 Task: Find connections with filter location Coesfeld with filter topic #technologywith filter profile language Potuguese with filter current company Growatt New Energy with filter school The Maharaja Sayajirao University of Baroda with filter industry Wholesale Metals and Minerals with filter service category Research with filter keywords title Mechanical Engineer
Action: Mouse moved to (490, 58)
Screenshot: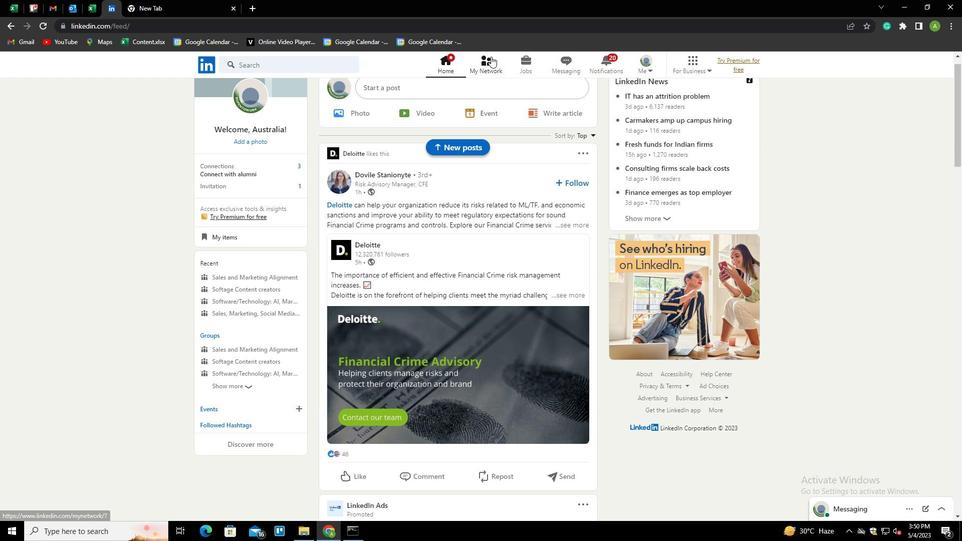 
Action: Mouse pressed left at (490, 58)
Screenshot: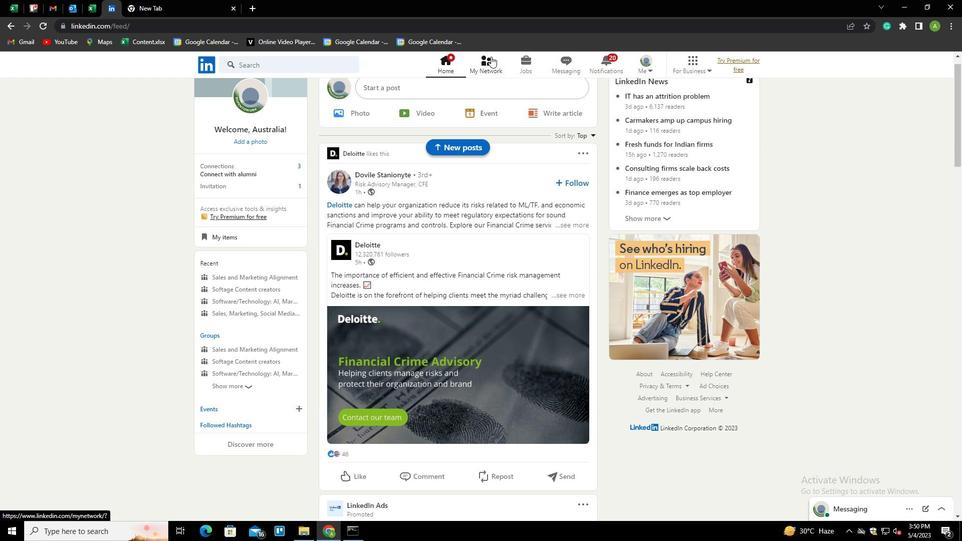 
Action: Mouse moved to (276, 122)
Screenshot: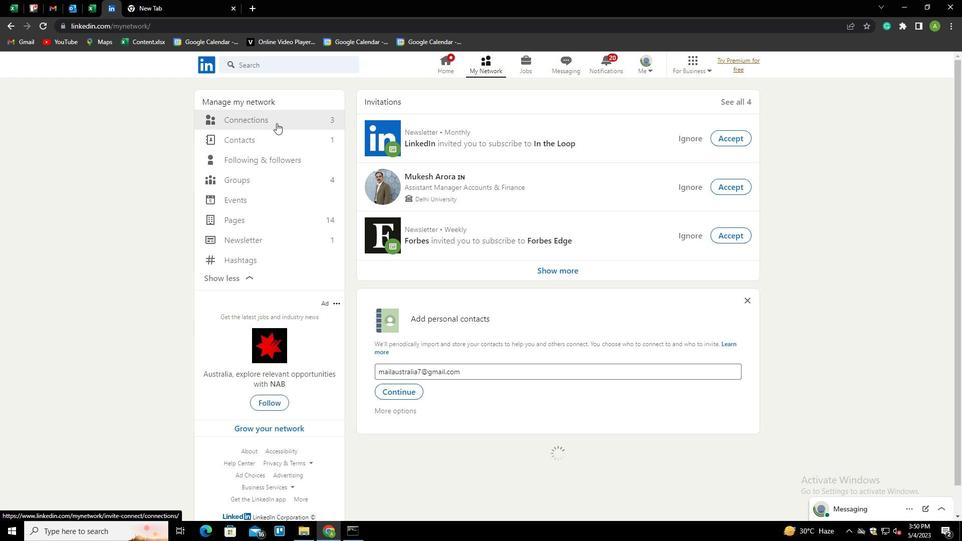 
Action: Mouse pressed left at (276, 122)
Screenshot: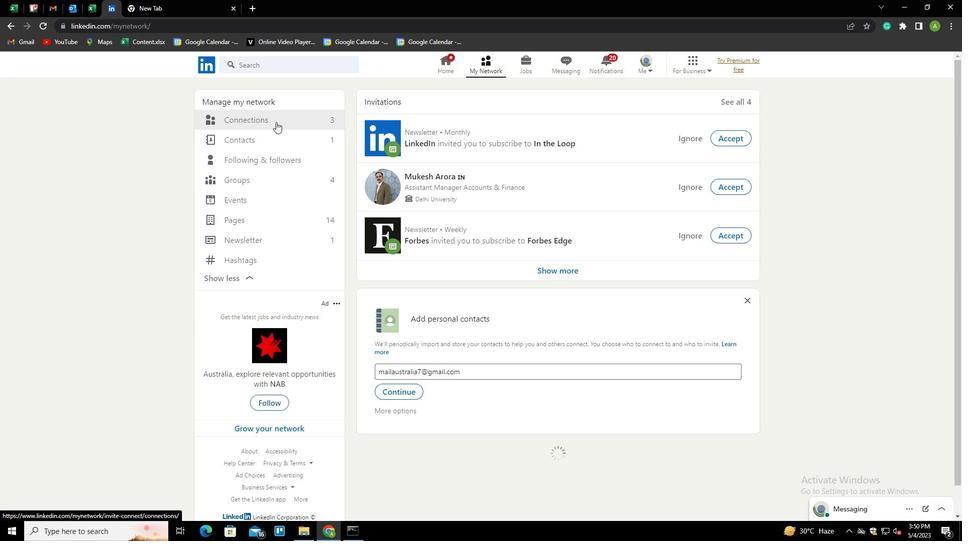 
Action: Mouse moved to (541, 122)
Screenshot: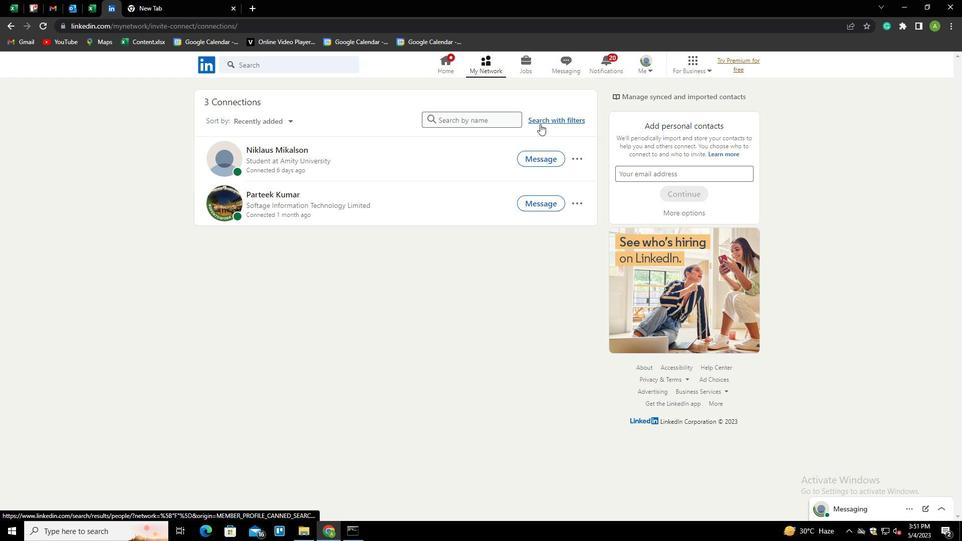 
Action: Mouse pressed left at (541, 122)
Screenshot: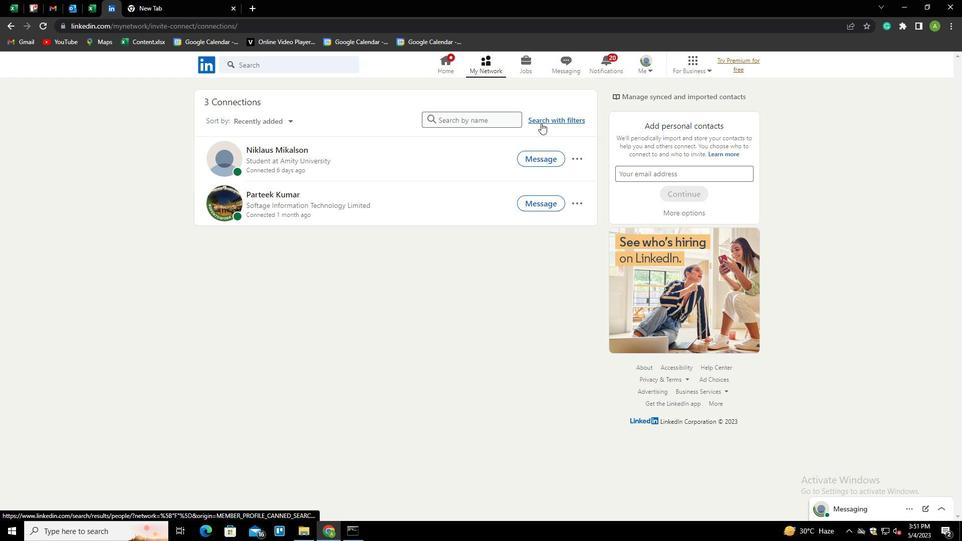 
Action: Mouse moved to (507, 93)
Screenshot: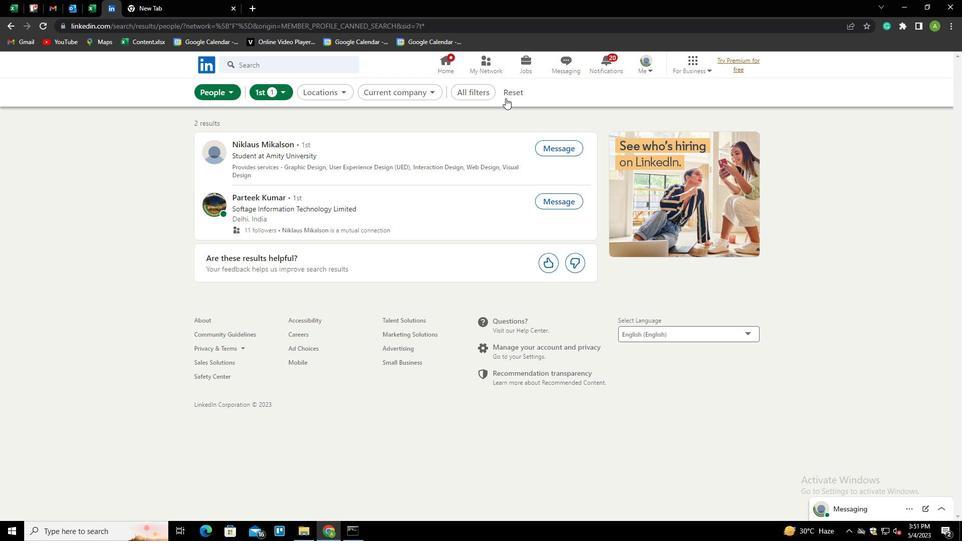 
Action: Mouse pressed left at (507, 93)
Screenshot: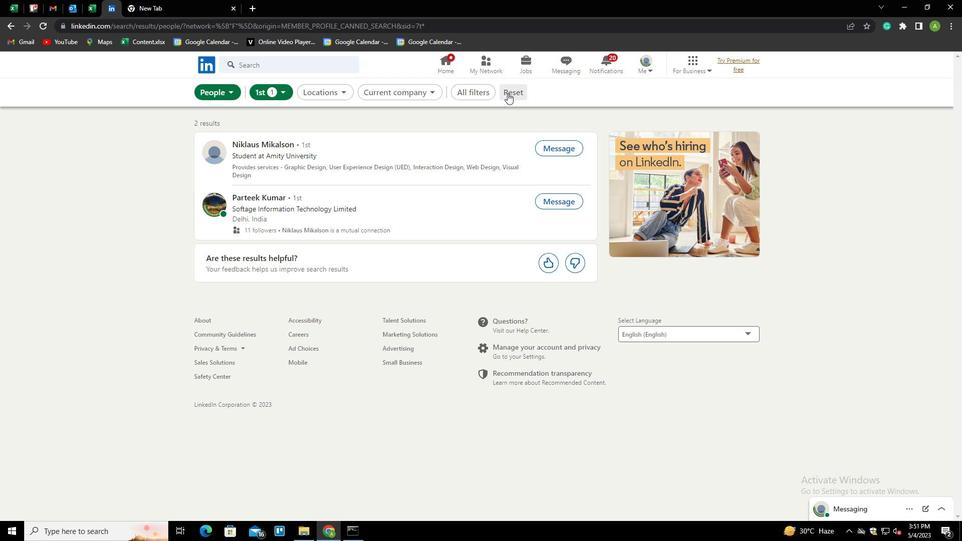 
Action: Mouse moved to (490, 92)
Screenshot: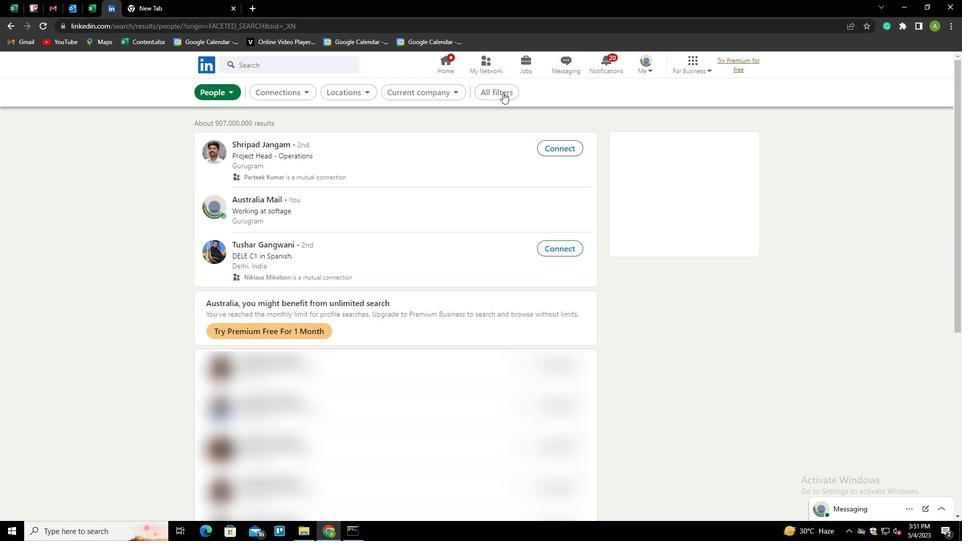 
Action: Mouse pressed left at (490, 92)
Screenshot: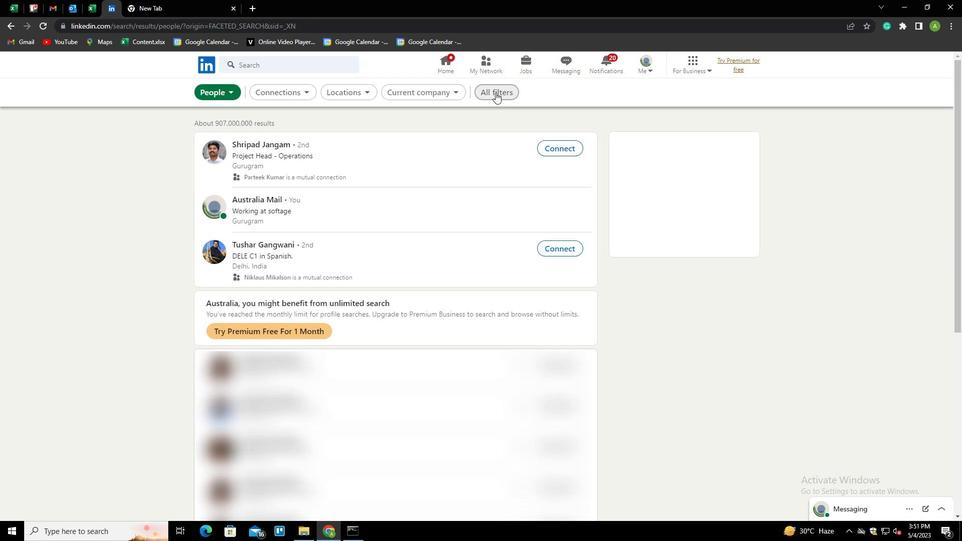 
Action: Mouse moved to (752, 255)
Screenshot: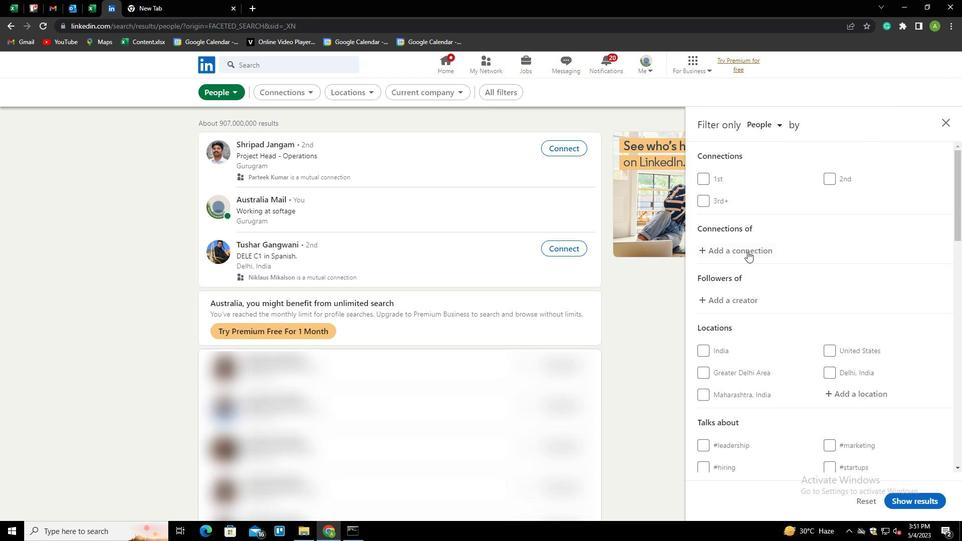 
Action: Mouse scrolled (752, 254) with delta (0, 0)
Screenshot: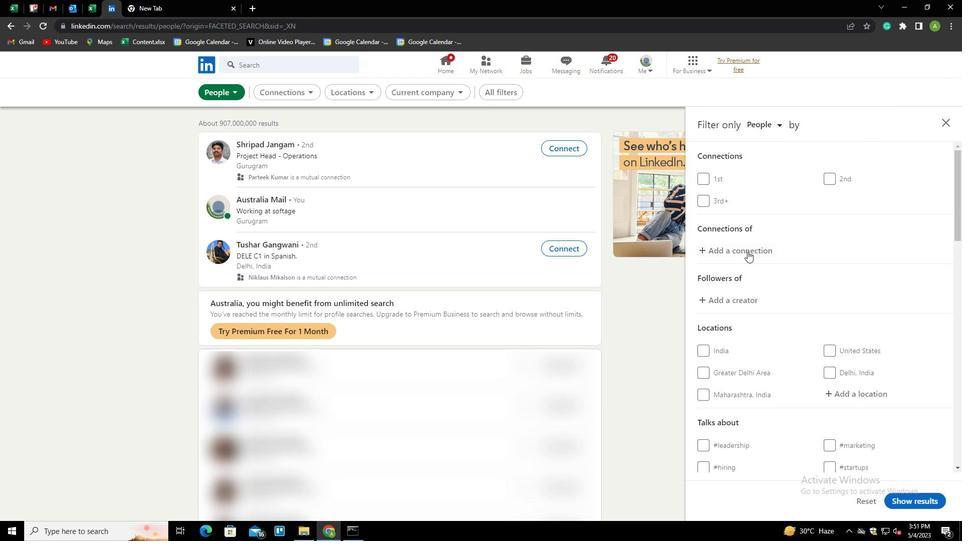 
Action: Mouse moved to (847, 346)
Screenshot: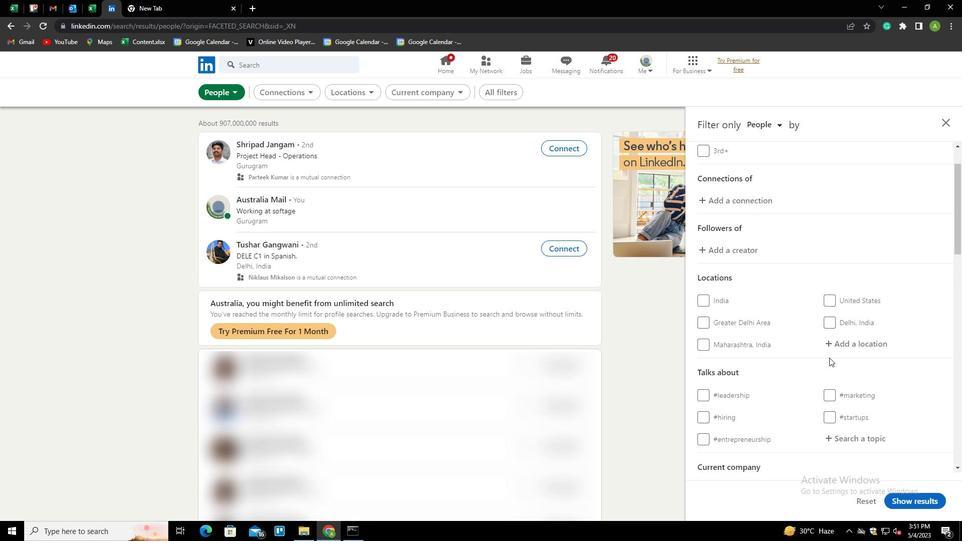 
Action: Mouse pressed left at (847, 346)
Screenshot: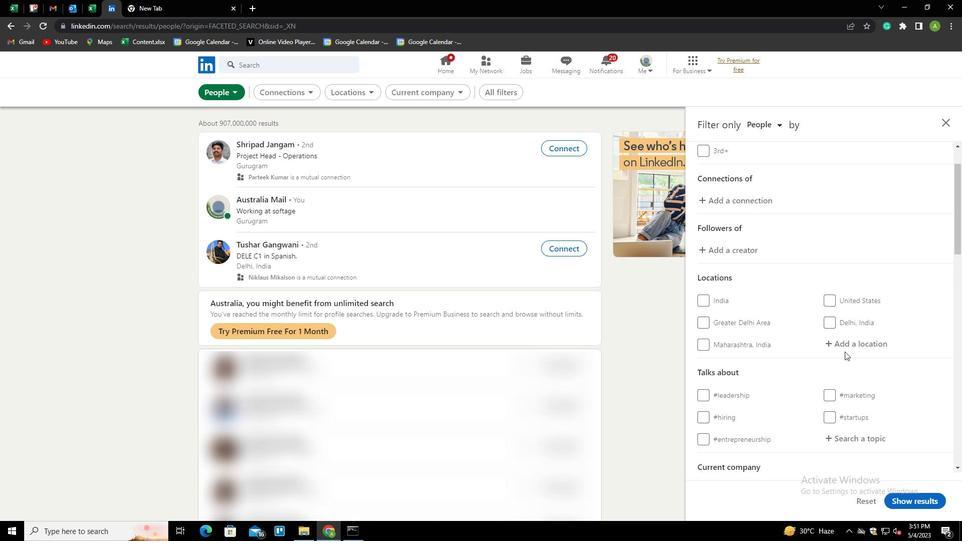 
Action: Key pressed <Key.shift>C
Screenshot: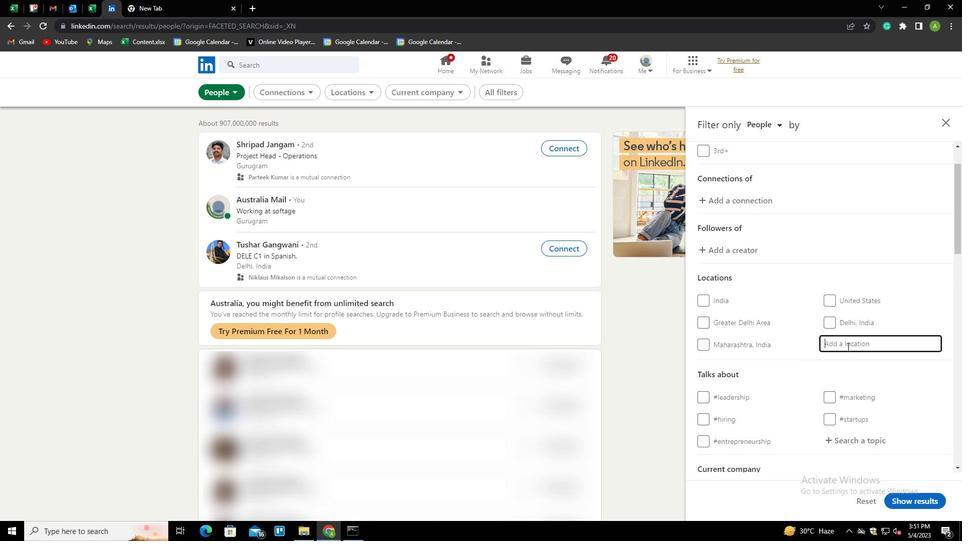 
Action: Mouse moved to (788, 348)
Screenshot: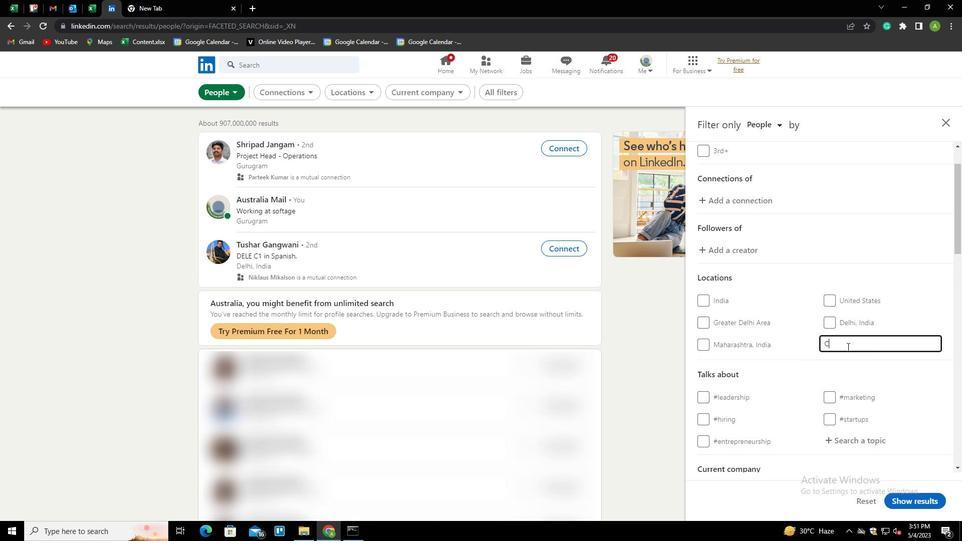 
Action: Key pressed OESFELD<Key.down><Key.enter>
Screenshot: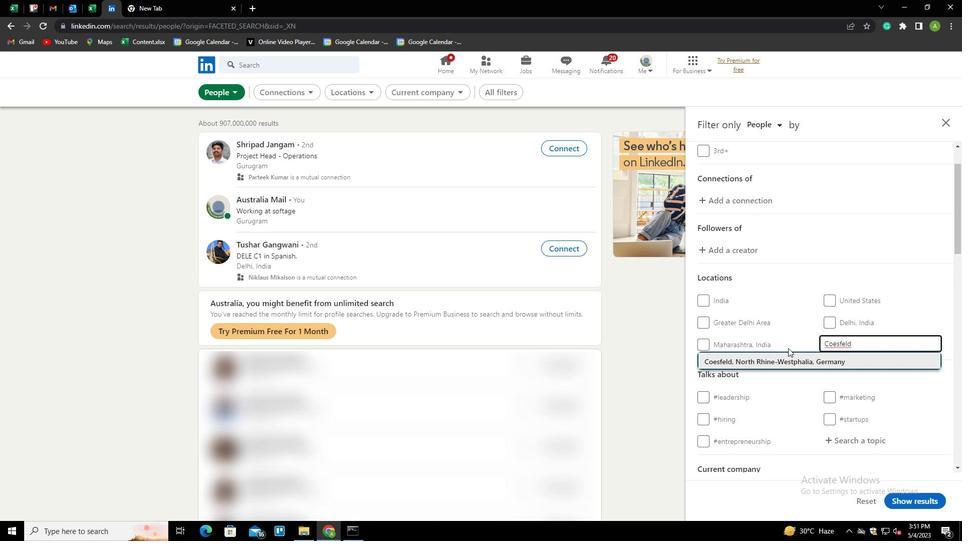 
Action: Mouse moved to (774, 344)
Screenshot: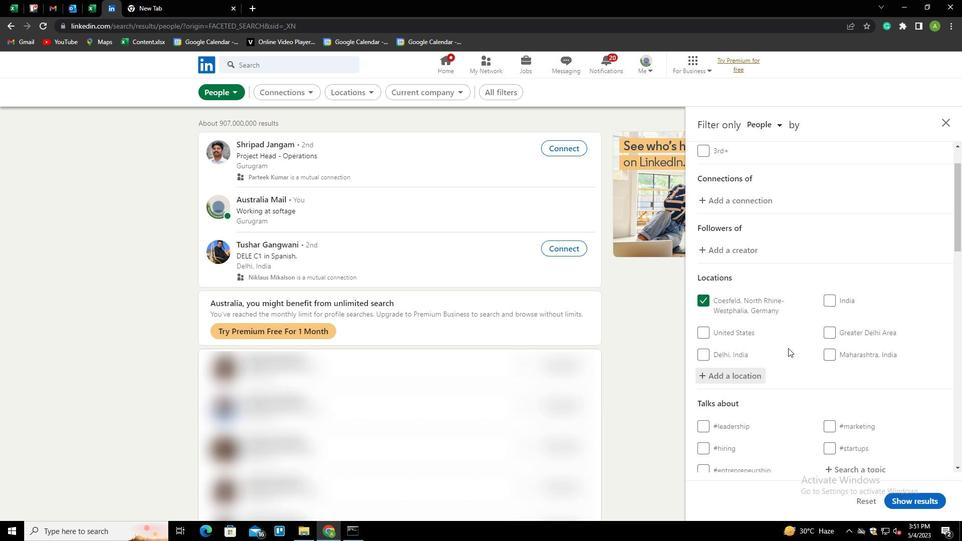 
Action: Mouse scrolled (774, 343) with delta (0, 0)
Screenshot: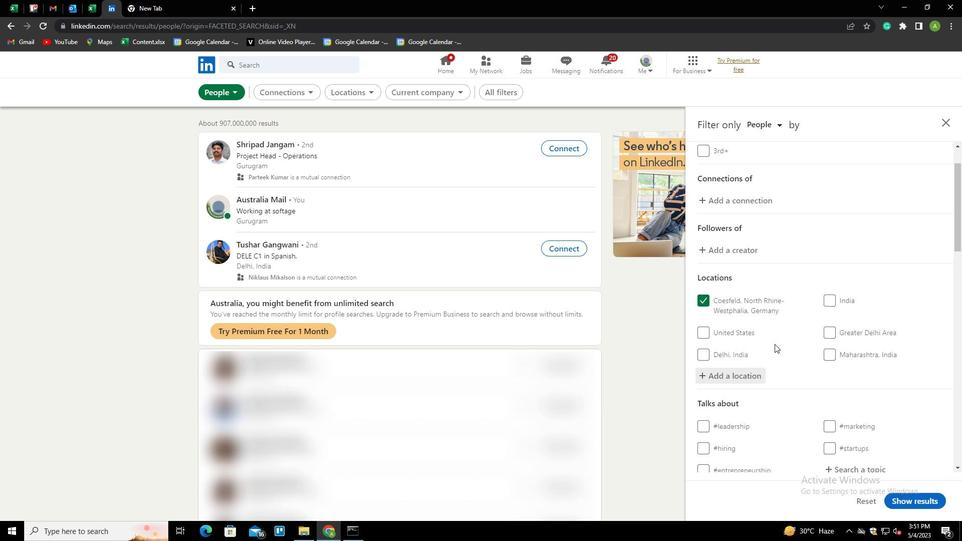 
Action: Mouse scrolled (774, 343) with delta (0, 0)
Screenshot: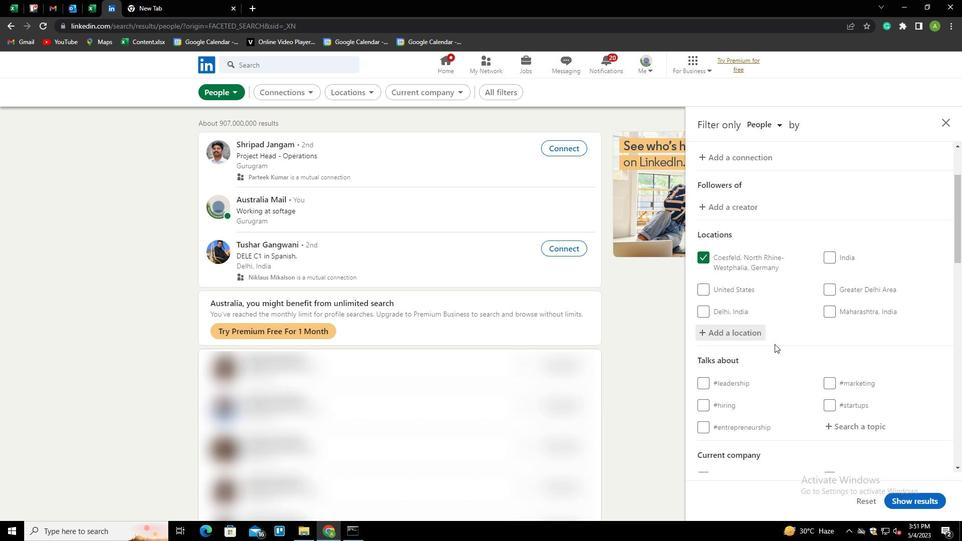 
Action: Mouse scrolled (774, 343) with delta (0, 0)
Screenshot: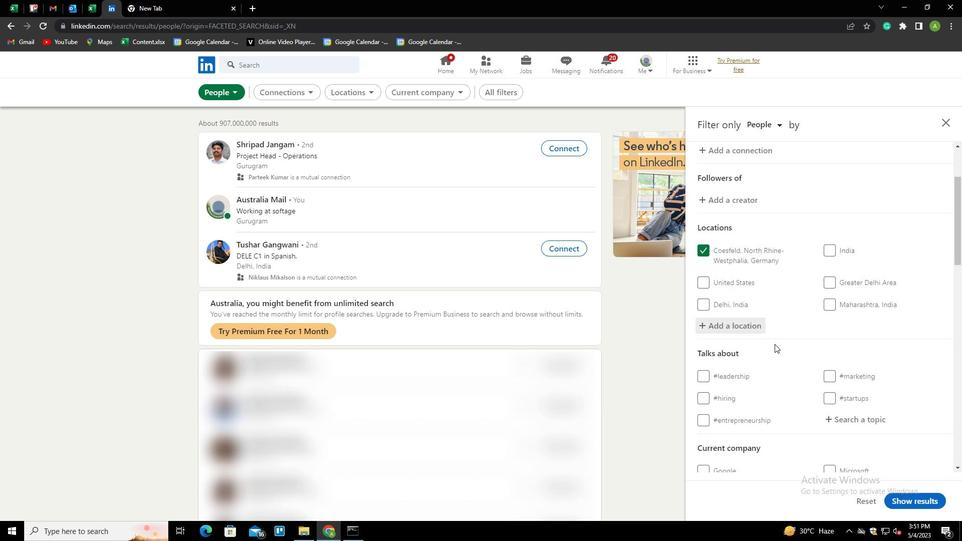 
Action: Mouse moved to (836, 313)
Screenshot: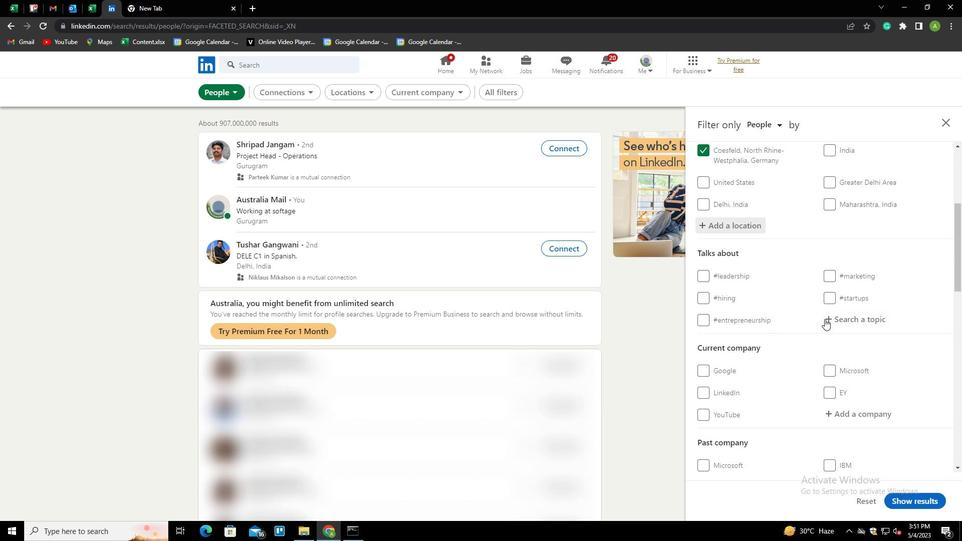 
Action: Mouse pressed left at (836, 313)
Screenshot: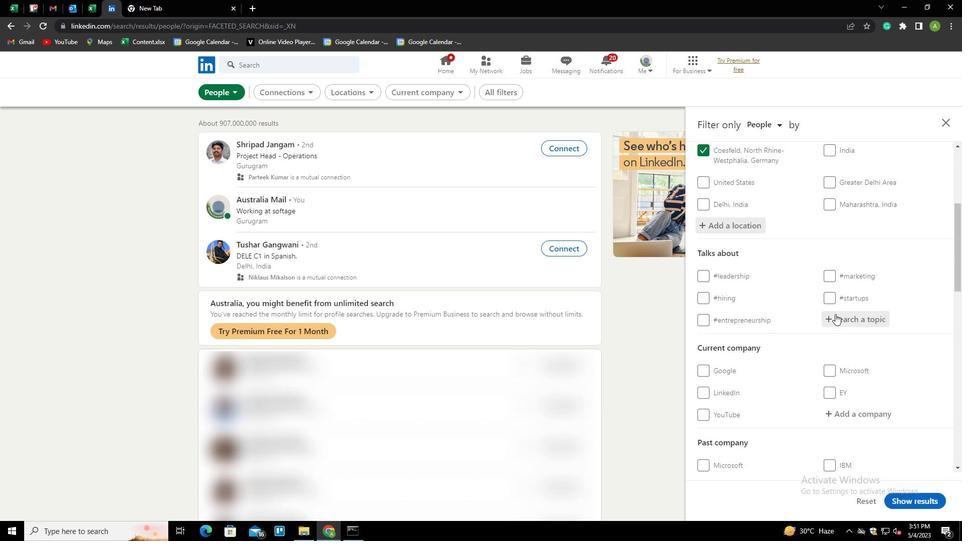 
Action: Key pressed T
Screenshot: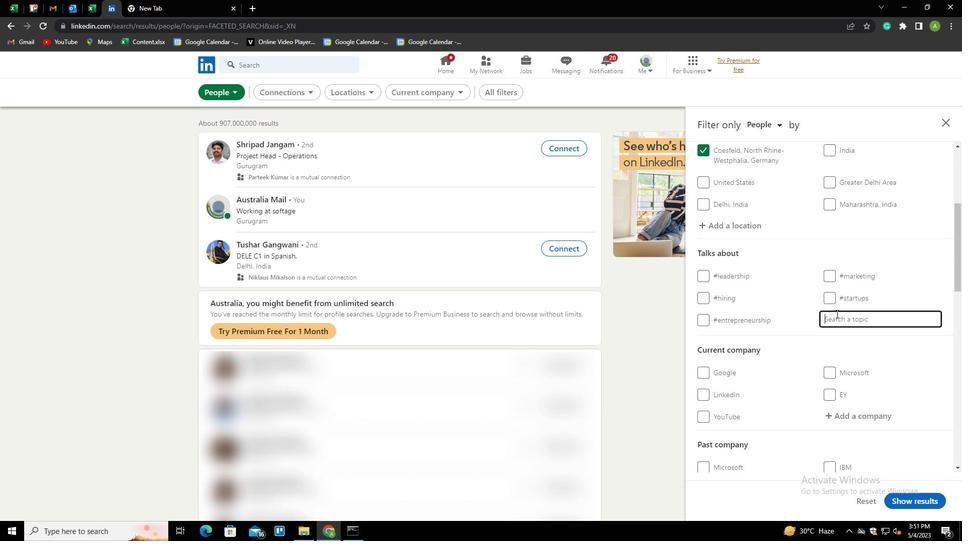 
Action: Mouse moved to (829, 317)
Screenshot: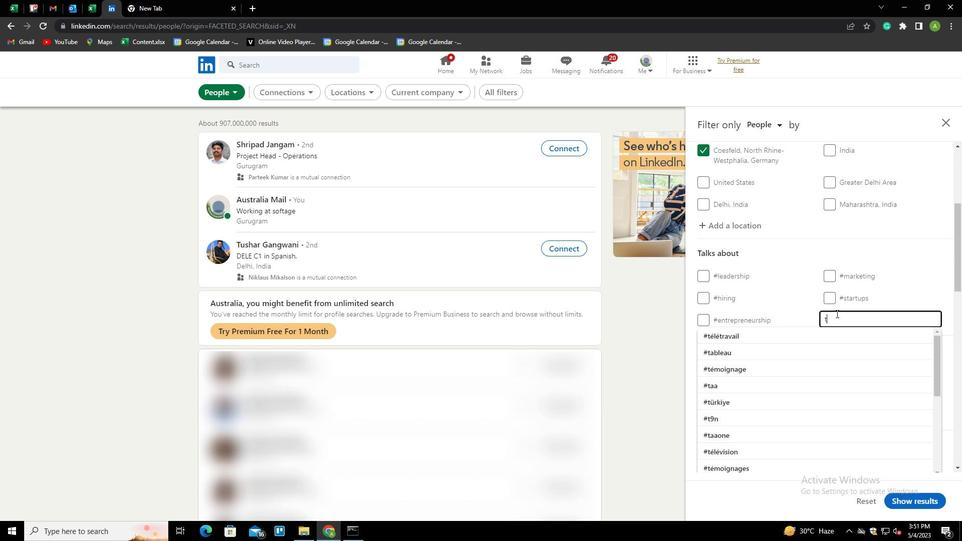 
Action: Key pressed ECHNOLOGY<Key.down><Key.enter>
Screenshot: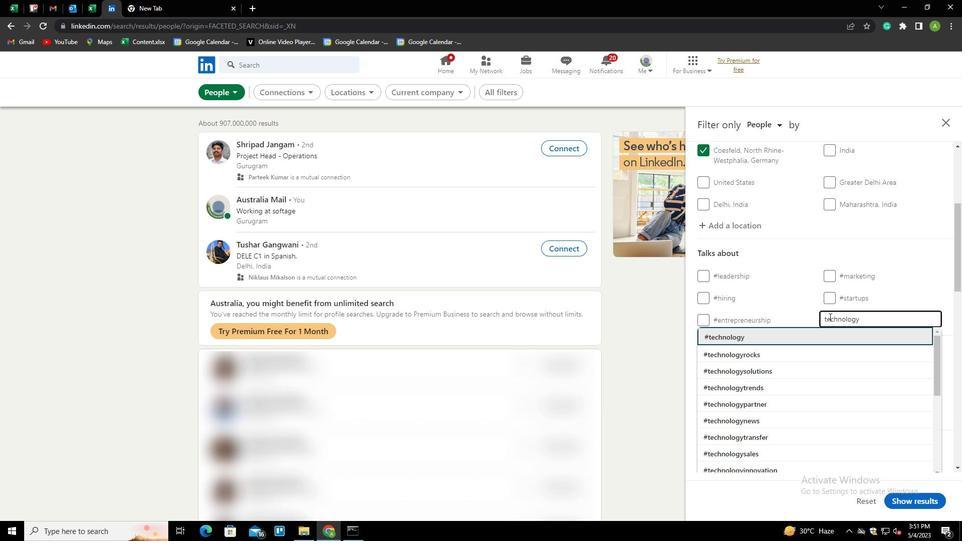 
Action: Mouse moved to (827, 318)
Screenshot: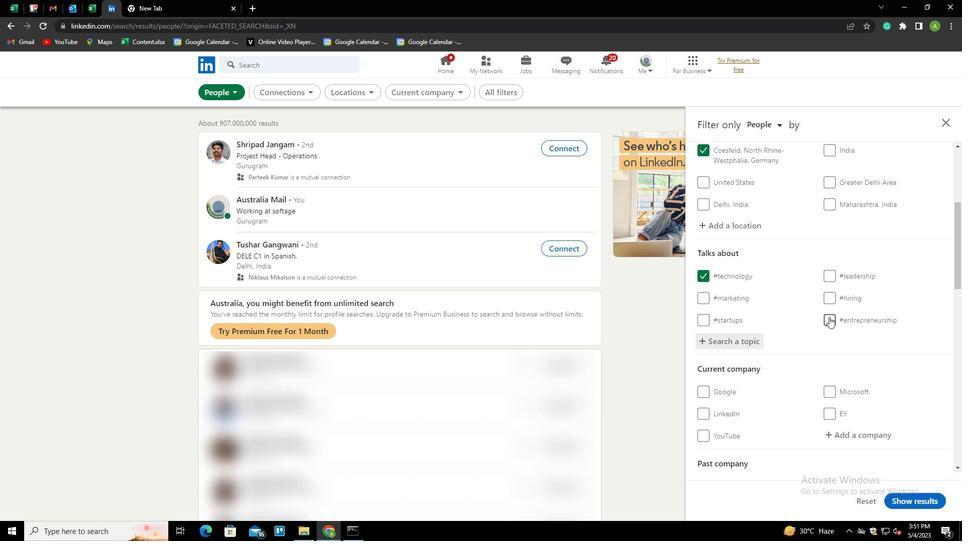 
Action: Mouse scrolled (827, 318) with delta (0, 0)
Screenshot: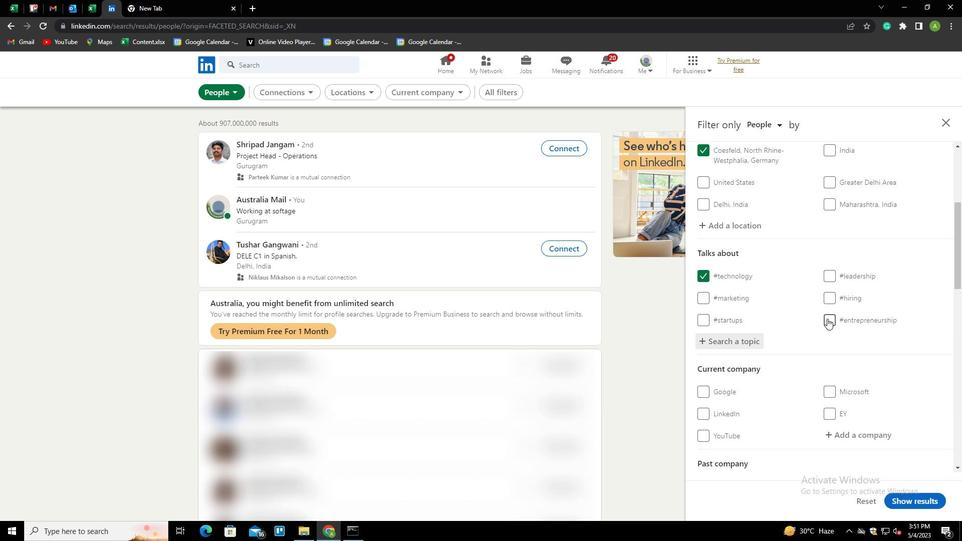 
Action: Mouse scrolled (827, 318) with delta (0, 0)
Screenshot: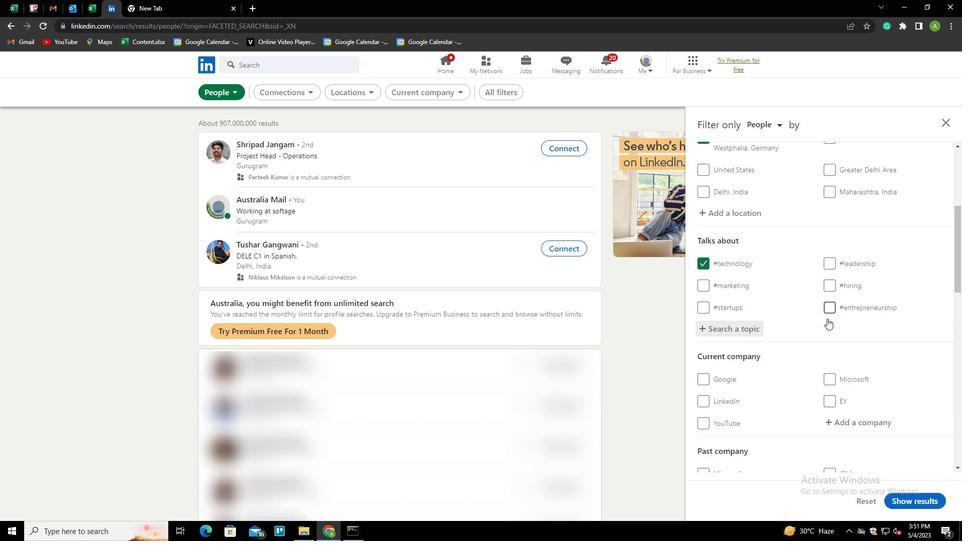 
Action: Mouse scrolled (827, 318) with delta (0, 0)
Screenshot: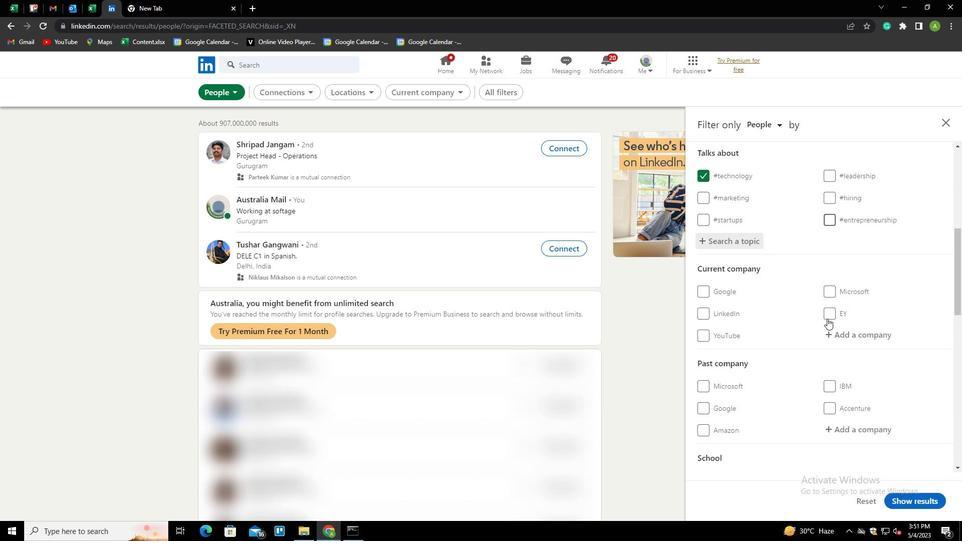 
Action: Mouse scrolled (827, 318) with delta (0, 0)
Screenshot: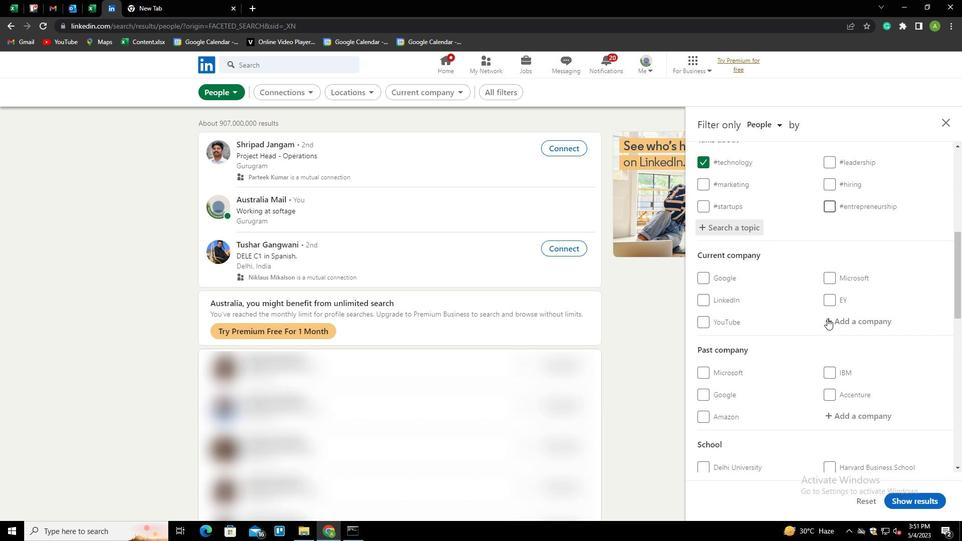 
Action: Mouse scrolled (827, 318) with delta (0, 0)
Screenshot: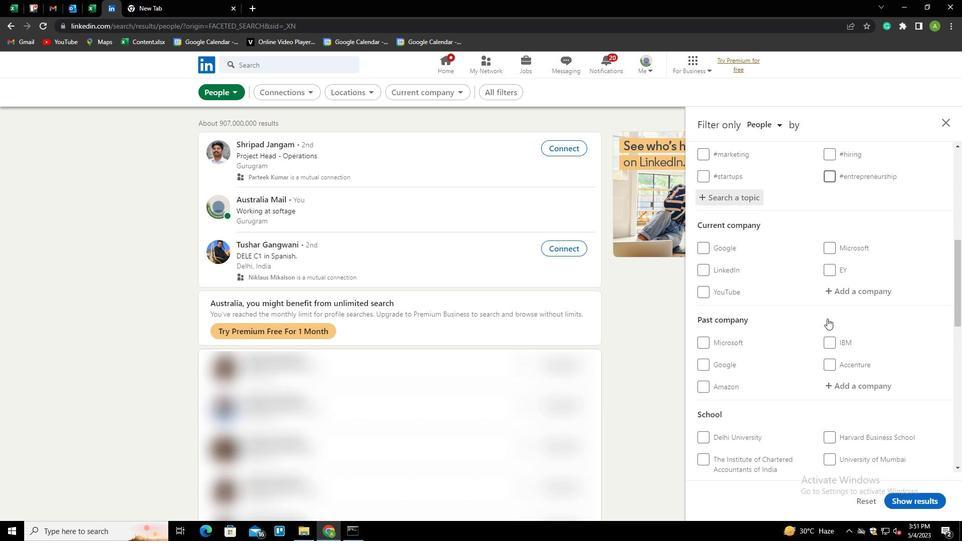
Action: Mouse scrolled (827, 318) with delta (0, 0)
Screenshot: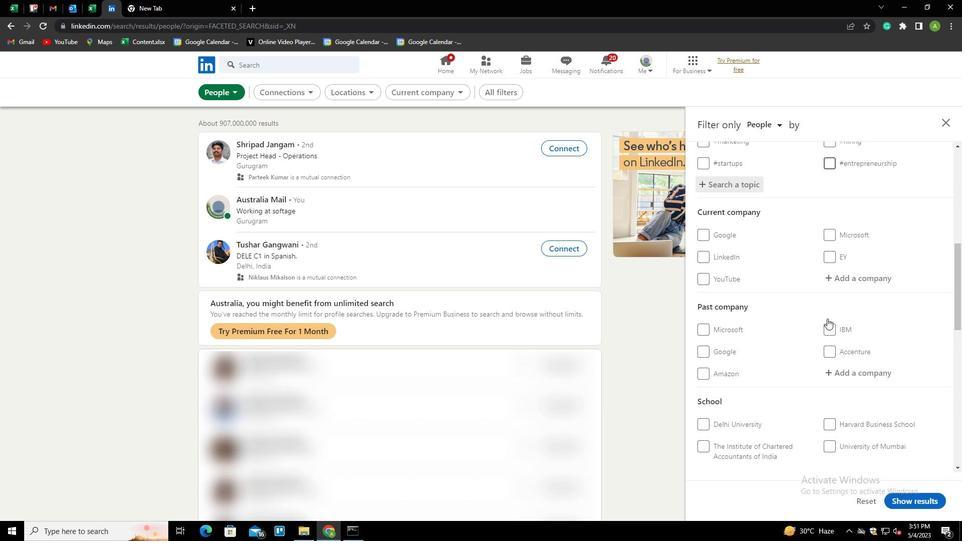 
Action: Mouse scrolled (827, 318) with delta (0, 0)
Screenshot: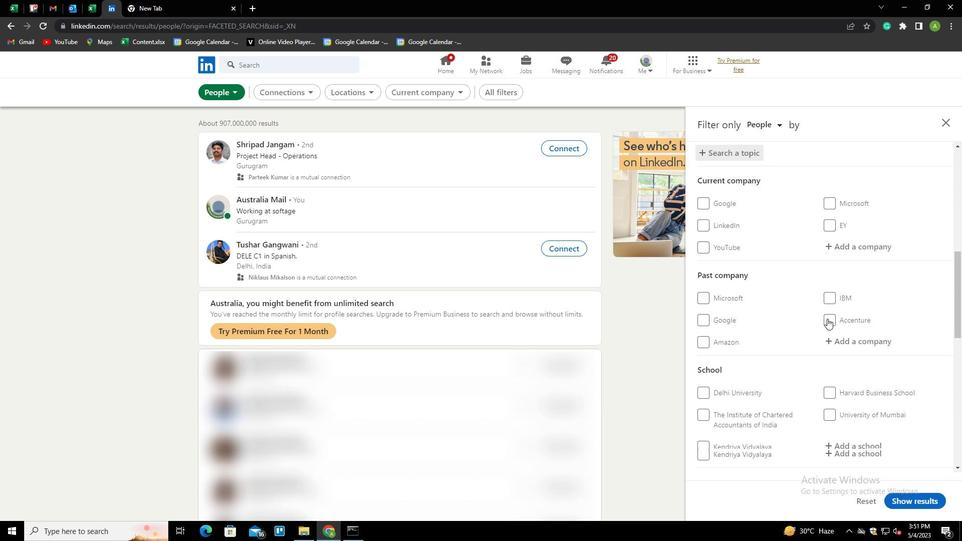 
Action: Mouse scrolled (827, 318) with delta (0, 0)
Screenshot: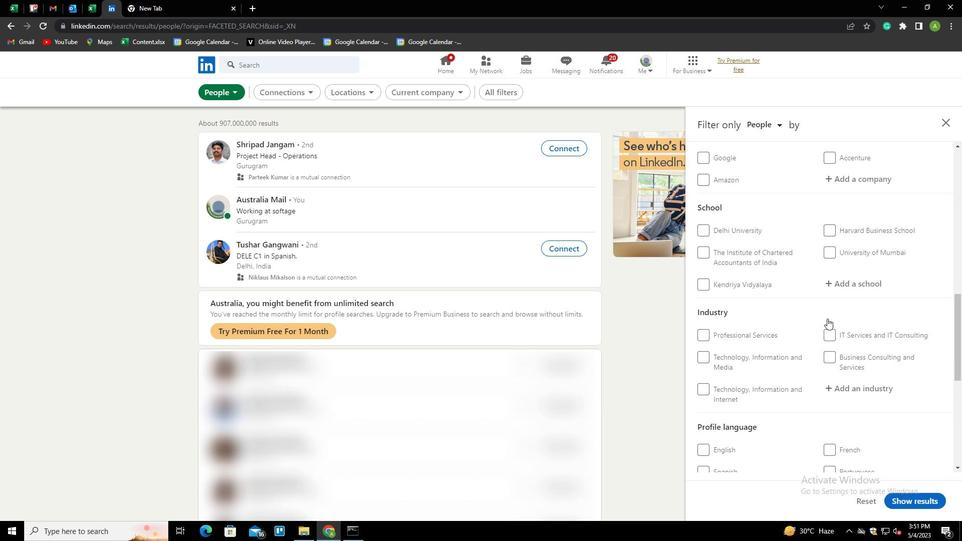 
Action: Mouse scrolled (827, 318) with delta (0, 0)
Screenshot: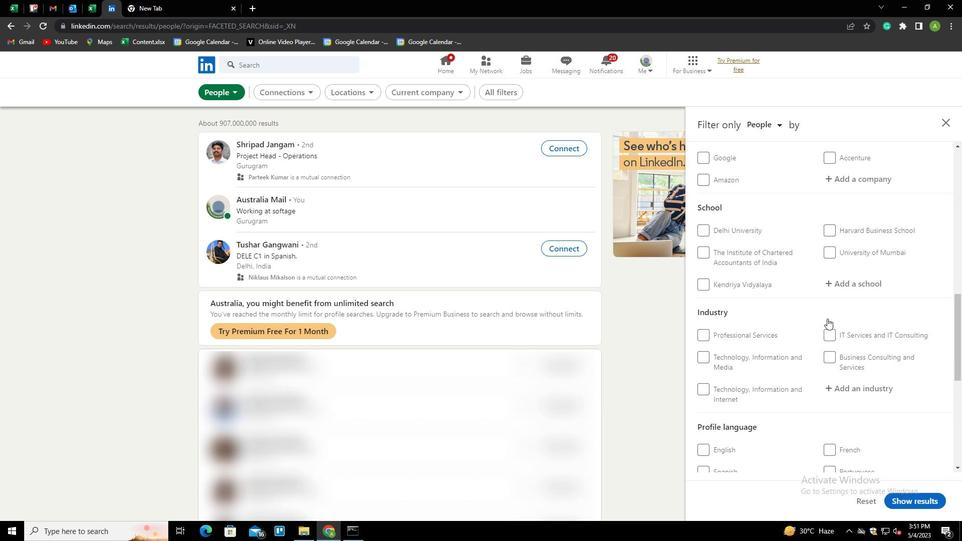 
Action: Mouse scrolled (827, 318) with delta (0, 0)
Screenshot: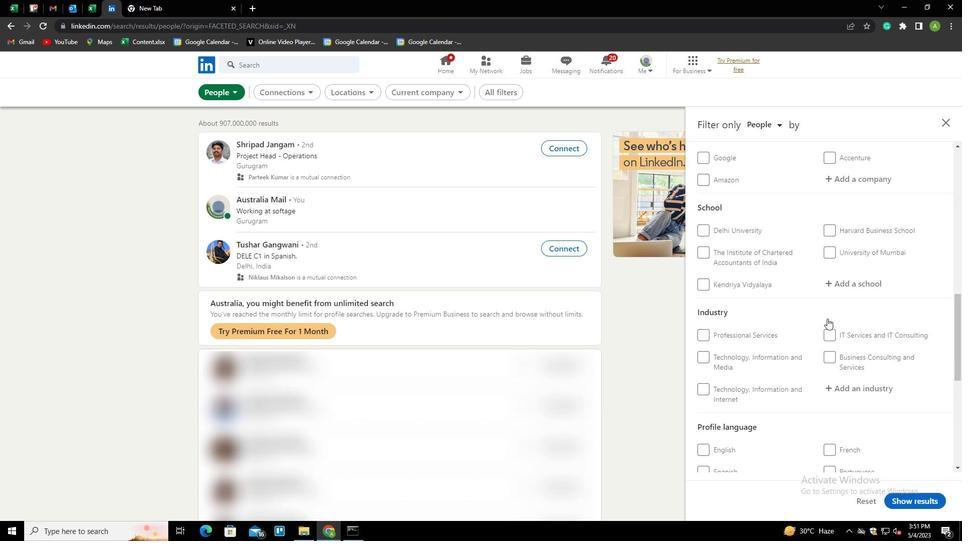 
Action: Mouse moved to (831, 323)
Screenshot: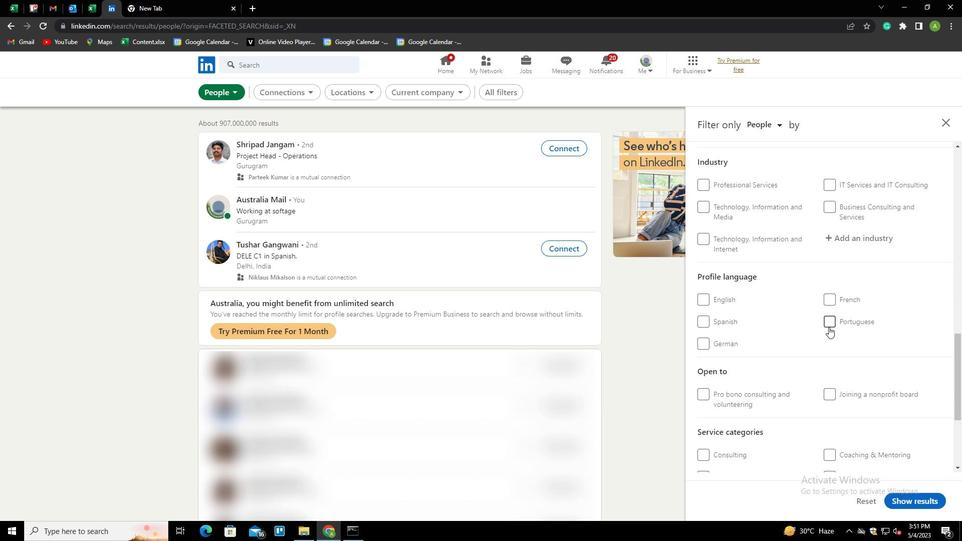 
Action: Mouse pressed left at (831, 323)
Screenshot: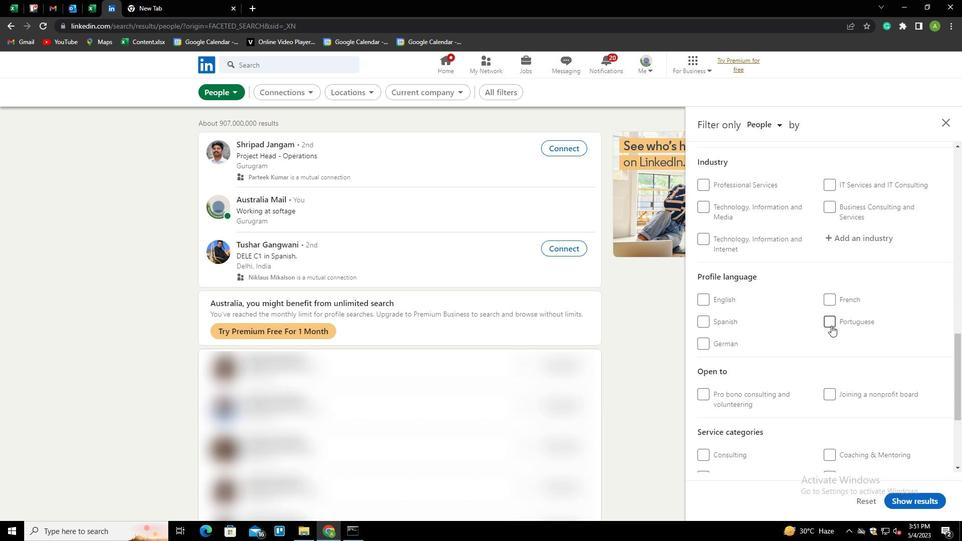 
Action: Mouse moved to (854, 316)
Screenshot: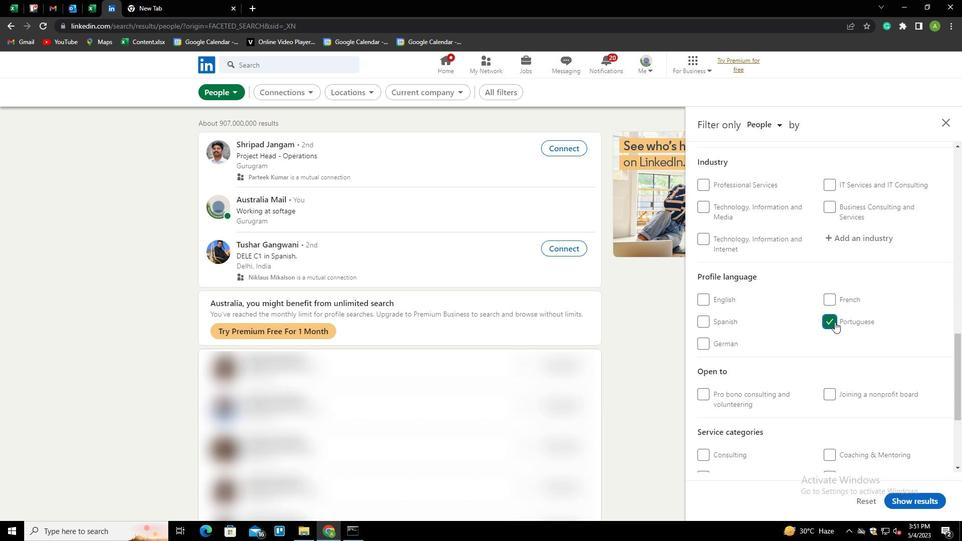 
Action: Mouse scrolled (854, 316) with delta (0, 0)
Screenshot: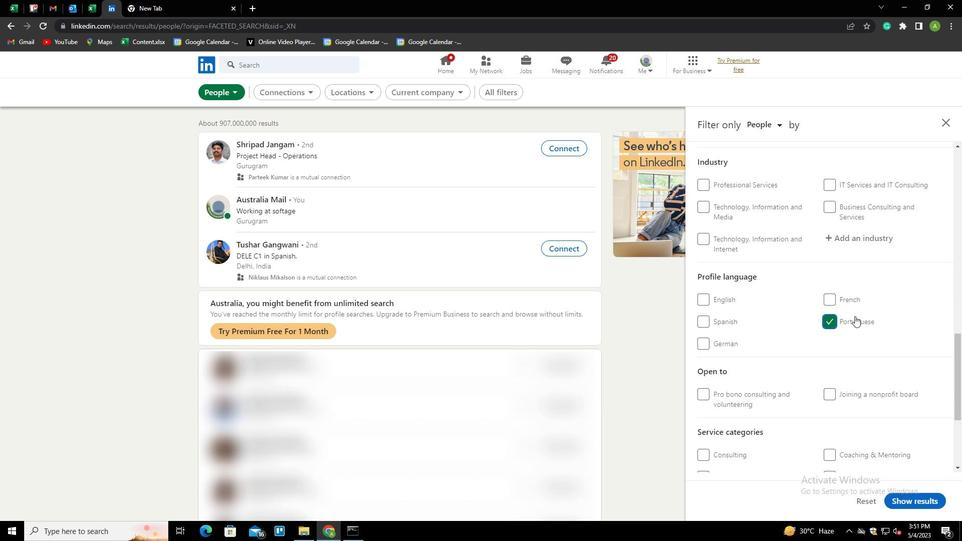 
Action: Mouse scrolled (854, 316) with delta (0, 0)
Screenshot: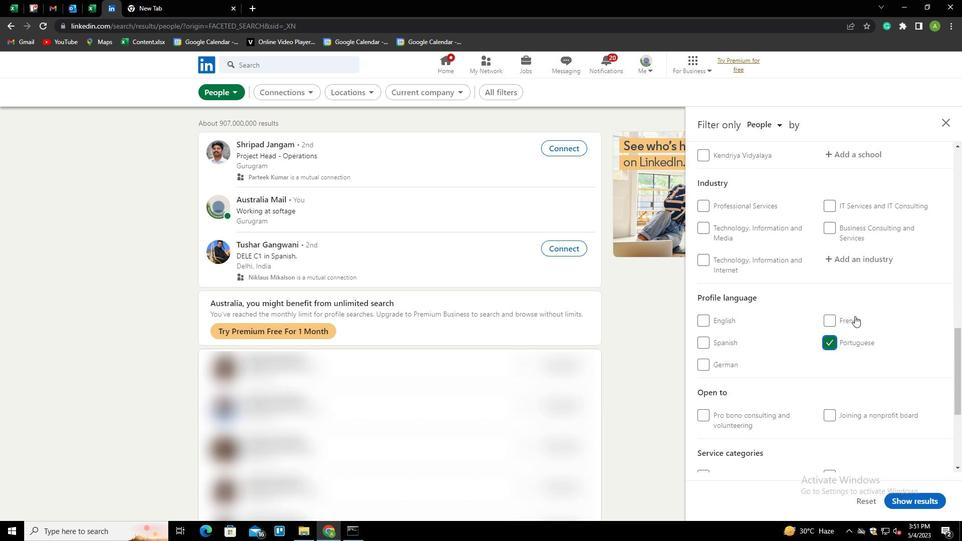 
Action: Mouse scrolled (854, 316) with delta (0, 0)
Screenshot: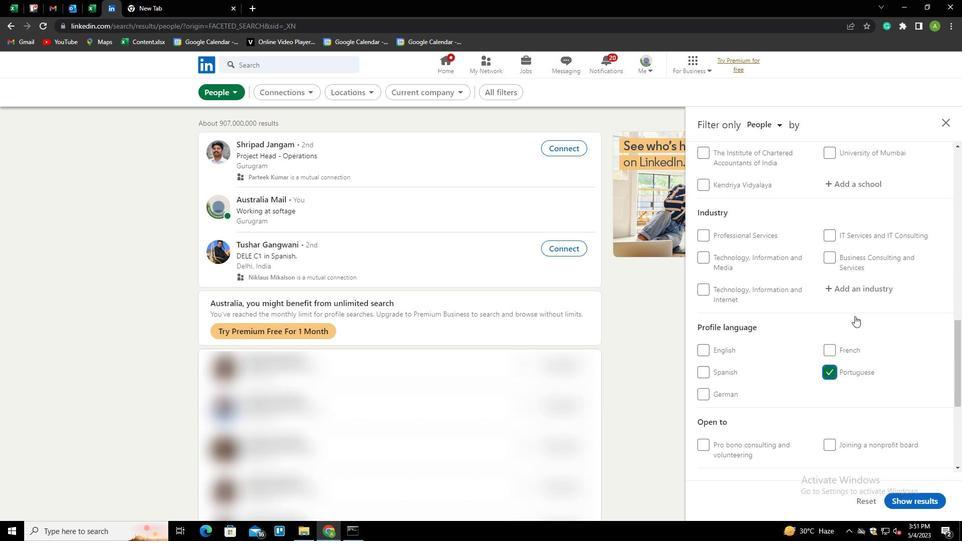
Action: Mouse scrolled (854, 316) with delta (0, 0)
Screenshot: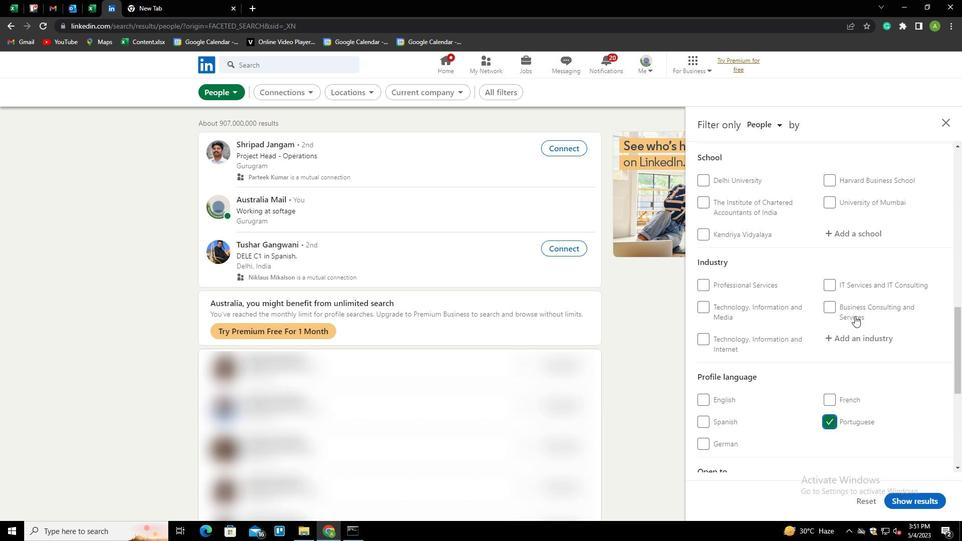 
Action: Mouse scrolled (854, 316) with delta (0, 0)
Screenshot: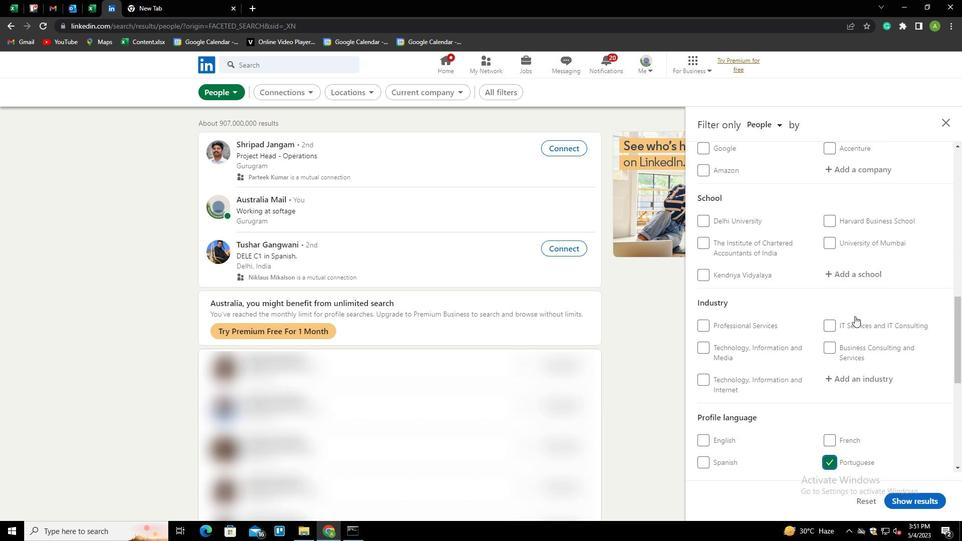 
Action: Mouse moved to (857, 289)
Screenshot: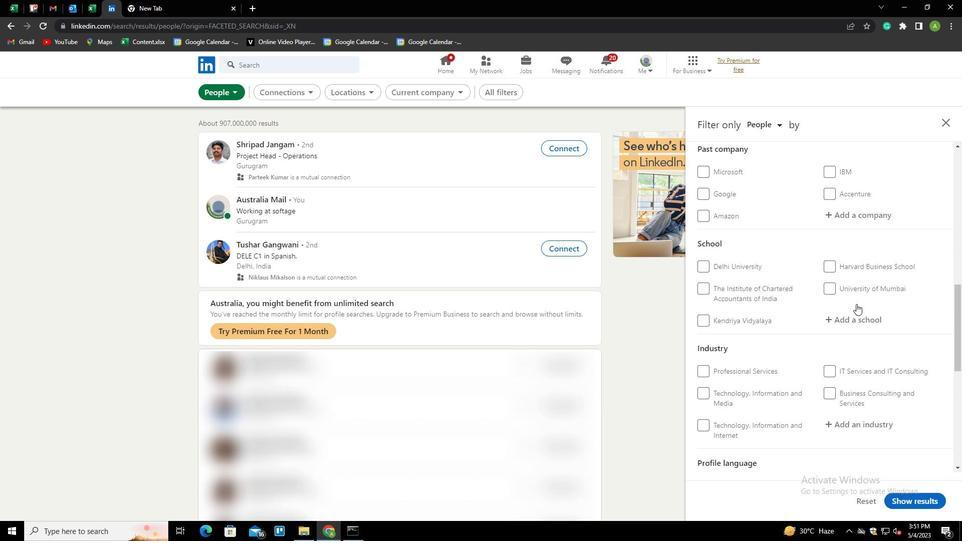 
Action: Mouse scrolled (857, 290) with delta (0, 0)
Screenshot: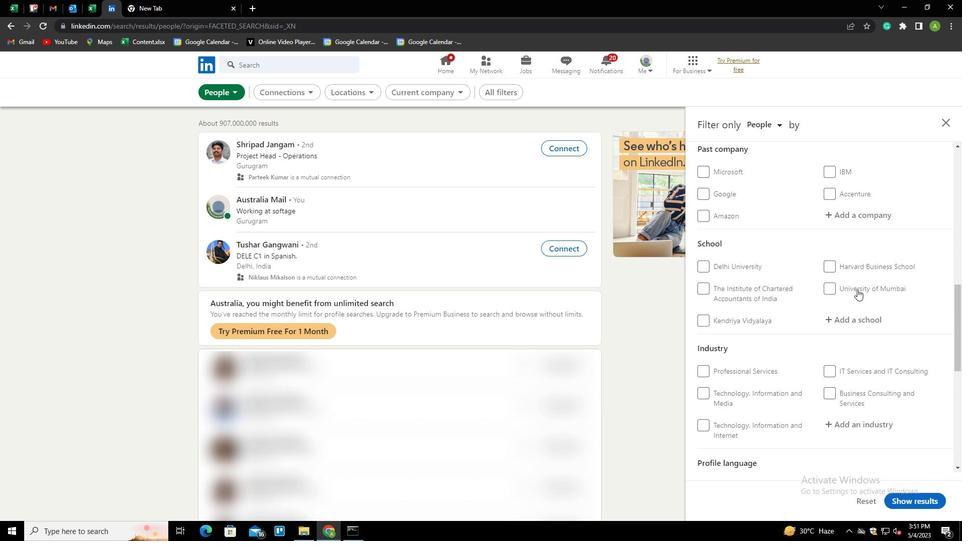
Action: Mouse scrolled (857, 290) with delta (0, 0)
Screenshot: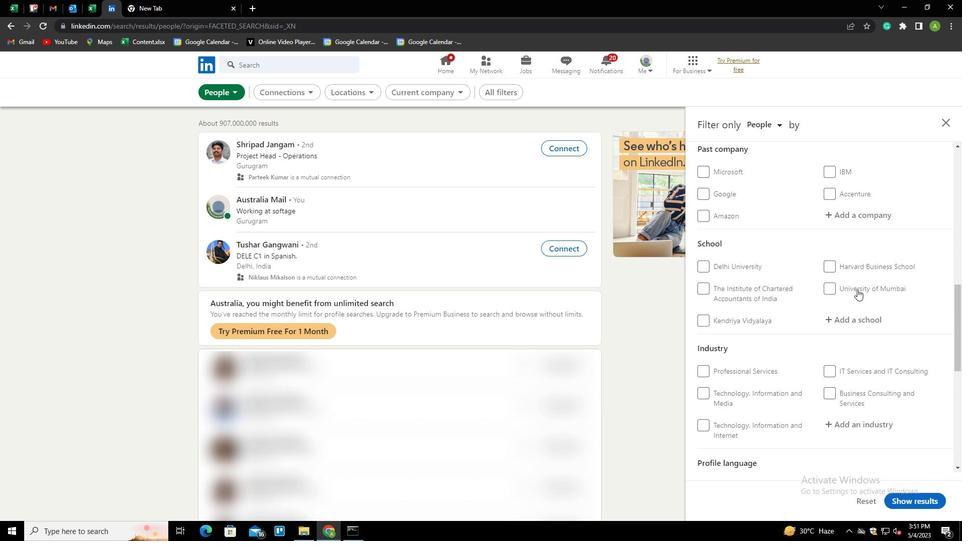 
Action: Mouse moved to (856, 284)
Screenshot: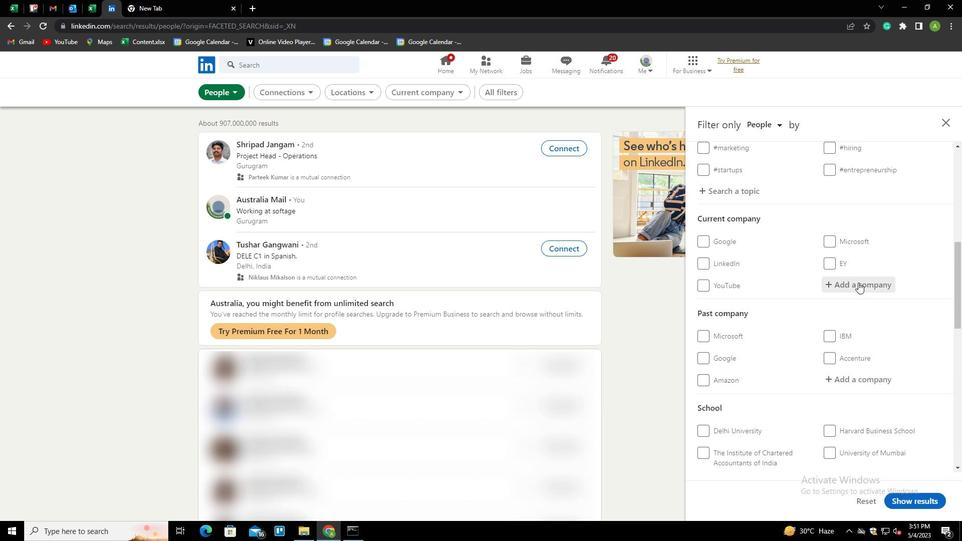 
Action: Mouse pressed left at (856, 284)
Screenshot: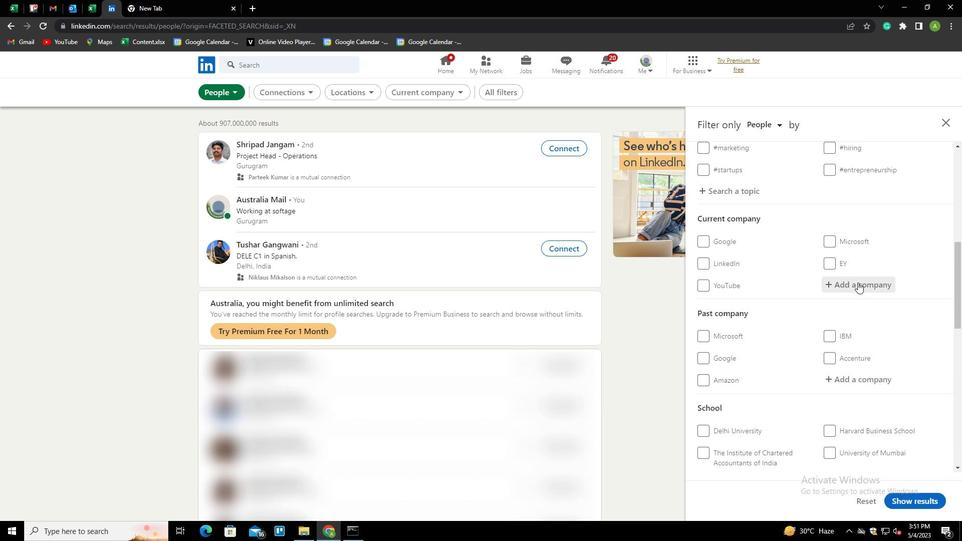 
Action: Key pressed <Key.shift>GROWATT<Key.down><Key.enter>
Screenshot: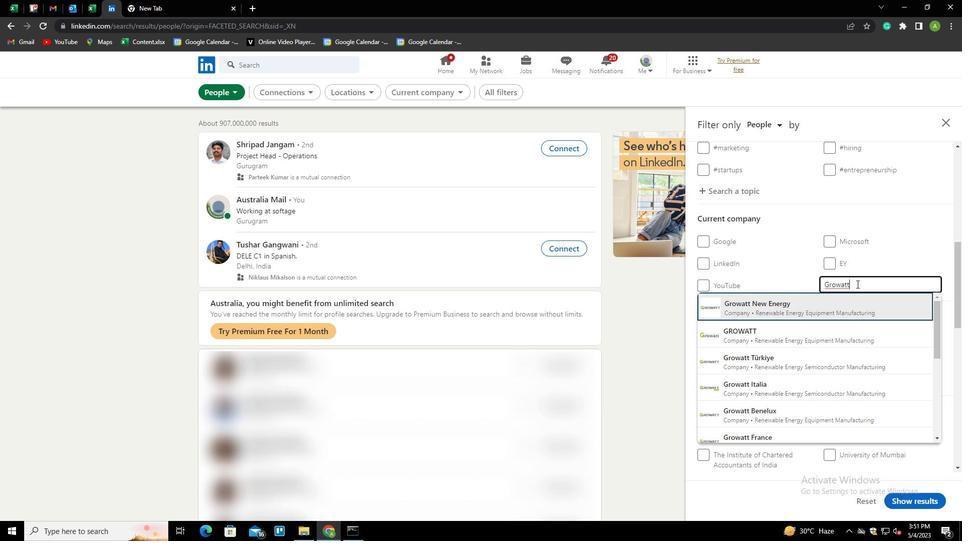 
Action: Mouse scrolled (856, 283) with delta (0, 0)
Screenshot: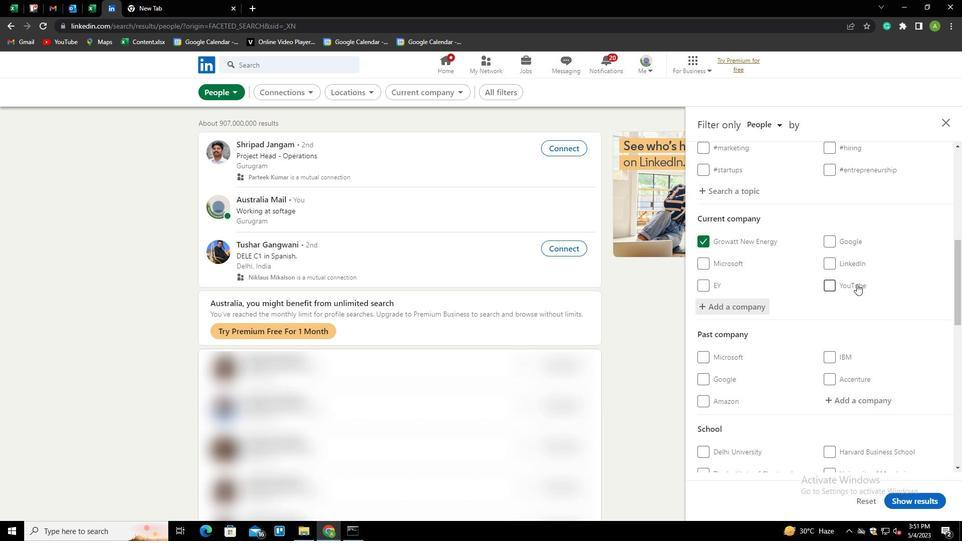 
Action: Mouse scrolled (856, 283) with delta (0, 0)
Screenshot: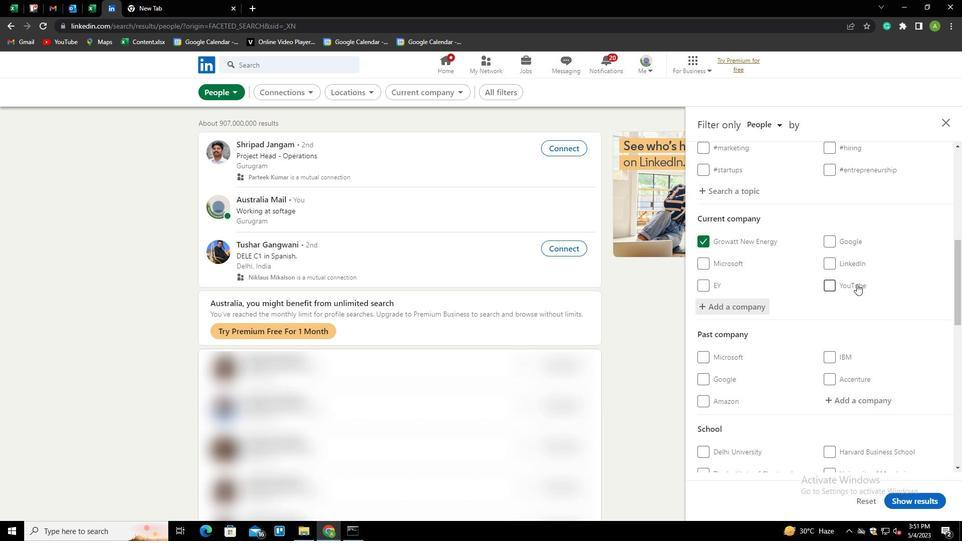 
Action: Mouse scrolled (856, 283) with delta (0, 0)
Screenshot: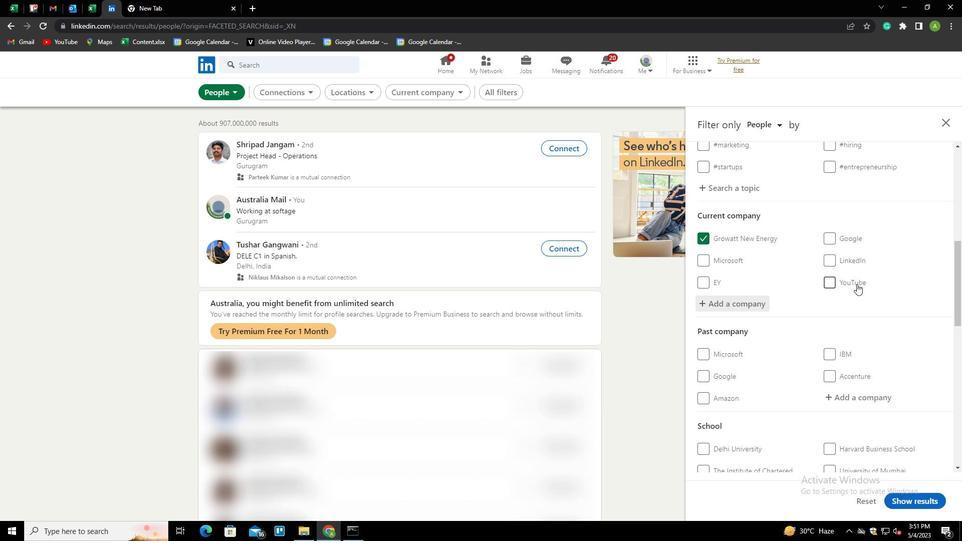 
Action: Mouse scrolled (856, 283) with delta (0, 0)
Screenshot: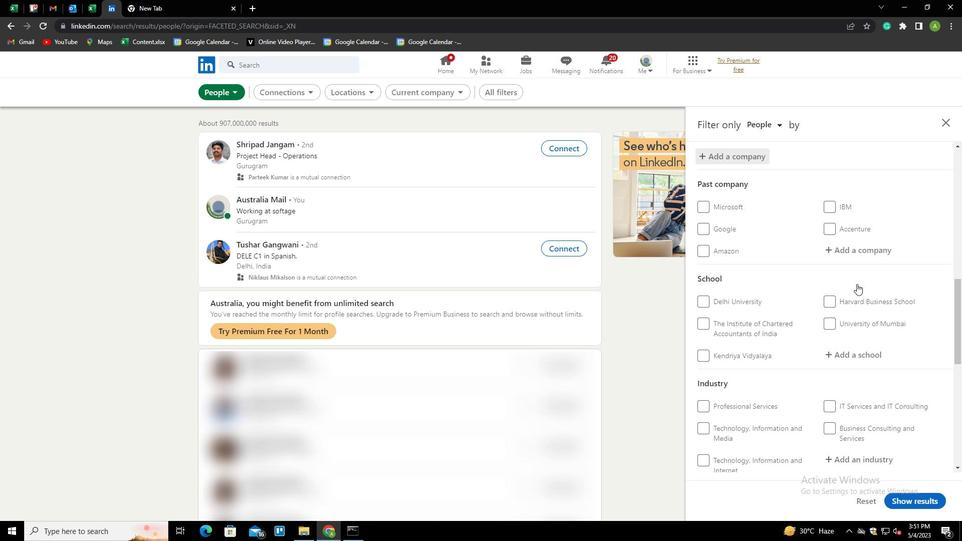 
Action: Mouse moved to (839, 300)
Screenshot: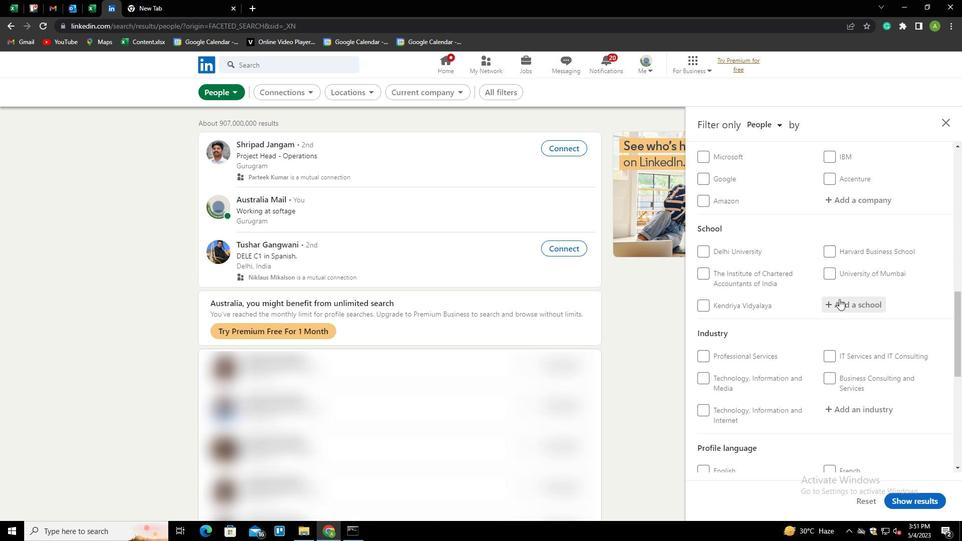 
Action: Mouse pressed left at (839, 300)
Screenshot: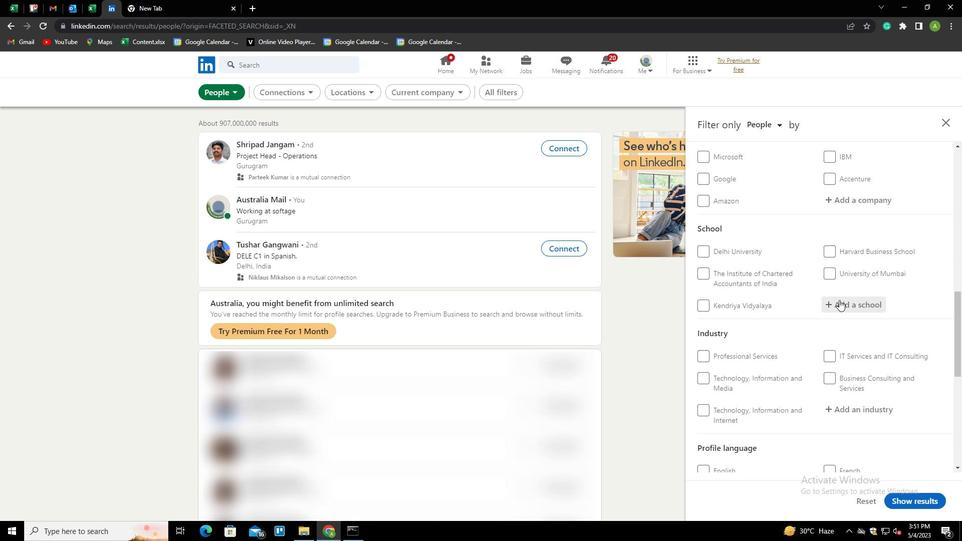 
Action: Key pressed <Key.shift>THE<Key.space><Key.shift>MAHARAJA<Key.space><Key.shift><Key.shift><Key.shift><Key.shift><Key.shift><Key.shift><Key.shift><Key.shift><Key.shift><Key.shift><Key.shift><Key.shift><Key.shift><Key.shift><Key.shift><Key.shift><Key.shift><Key.shift><Key.shift><Key.shift><Key.shift>SAYAJIRAO<Key.down><Key.enter>
Screenshot: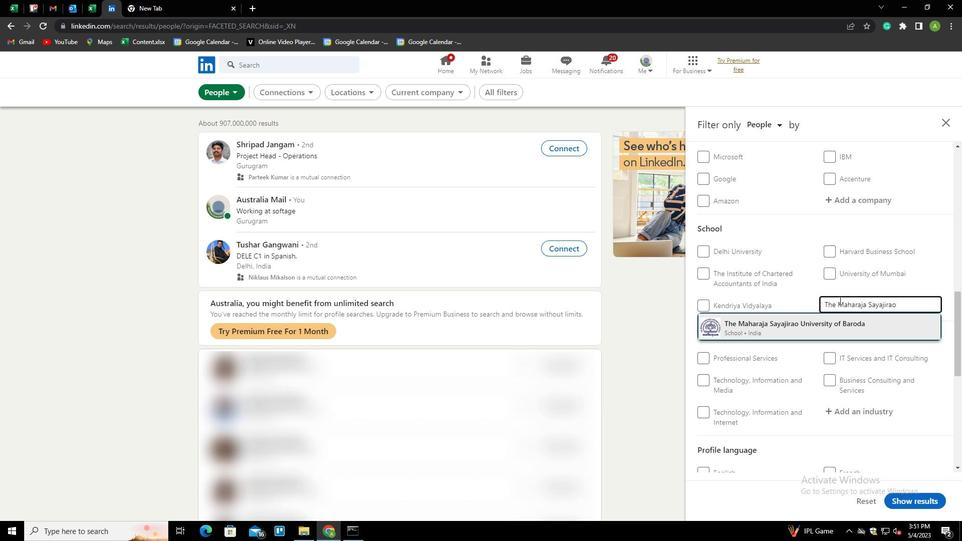 
Action: Mouse scrolled (839, 300) with delta (0, 0)
Screenshot: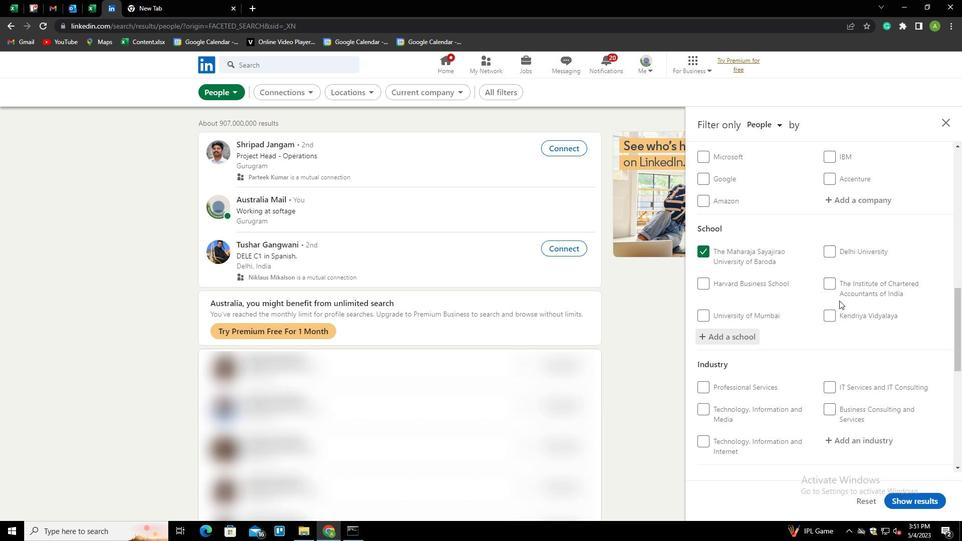 
Action: Mouse scrolled (839, 300) with delta (0, 0)
Screenshot: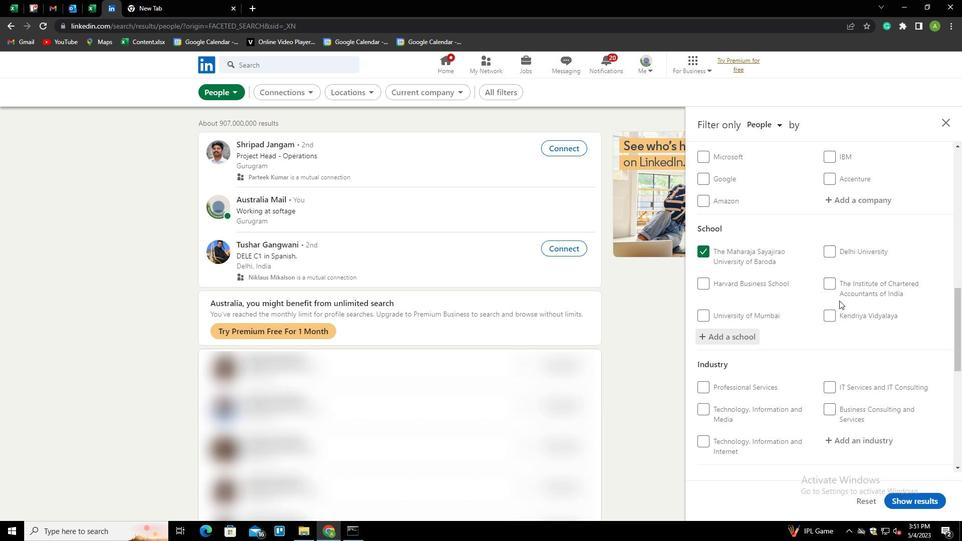 
Action: Mouse scrolled (839, 300) with delta (0, 0)
Screenshot: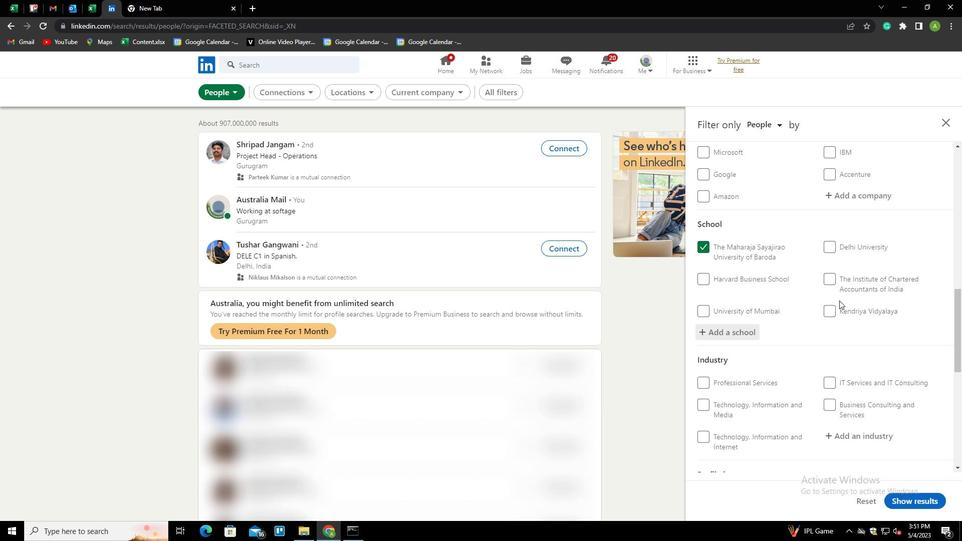 
Action: Mouse moved to (838, 290)
Screenshot: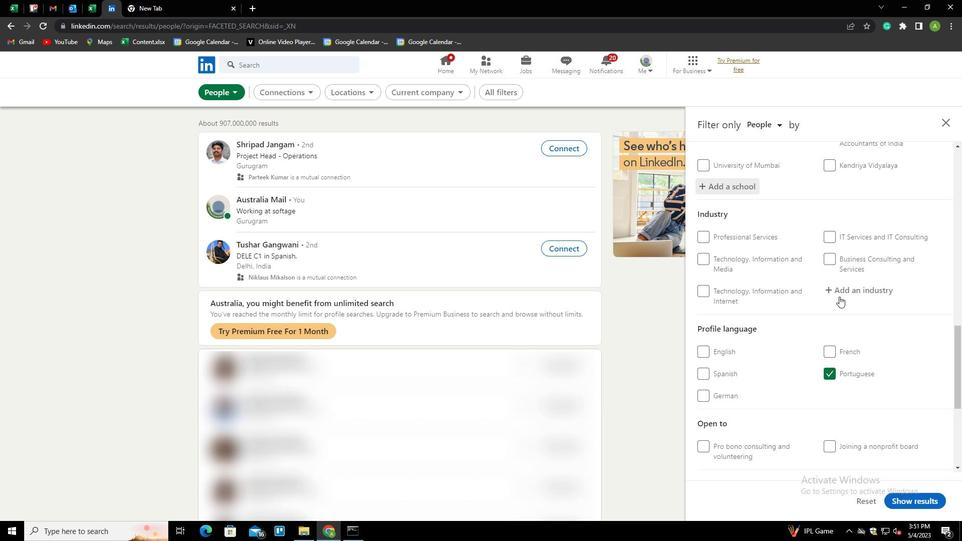 
Action: Mouse pressed left at (838, 290)
Screenshot: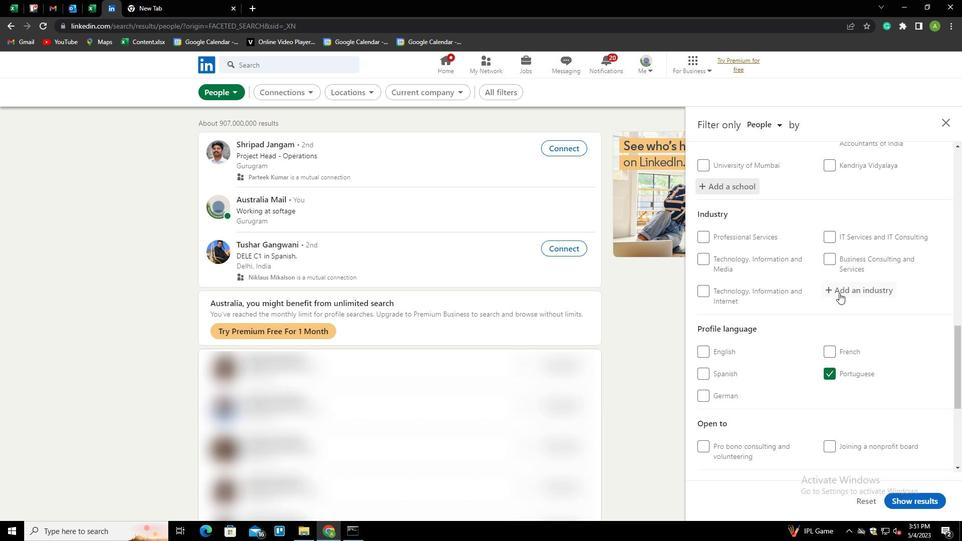 
Action: Mouse moved to (838, 290)
Screenshot: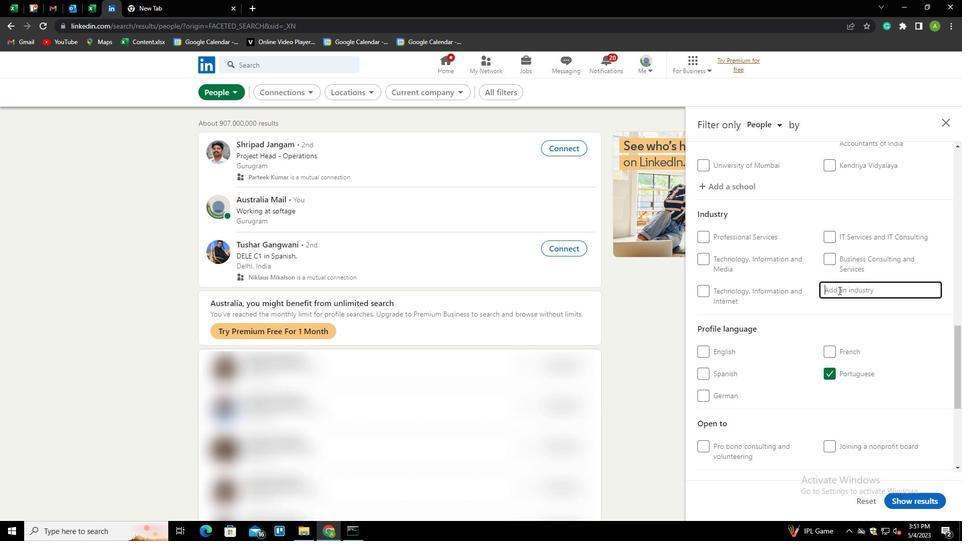 
Action: Key pressed <Key.shift>WHOLESALE<Key.space><Key.shift>METALS<Key.space>AND<Key.space><Key.shift>ME<Key.backspace>INERALS<Key.down><Key.enter>
Screenshot: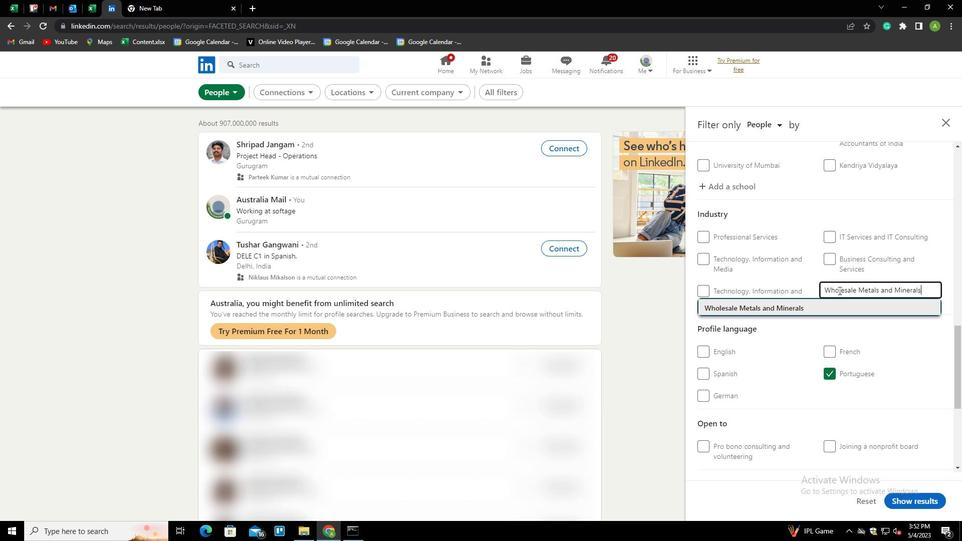 
Action: Mouse scrolled (838, 290) with delta (0, 0)
Screenshot: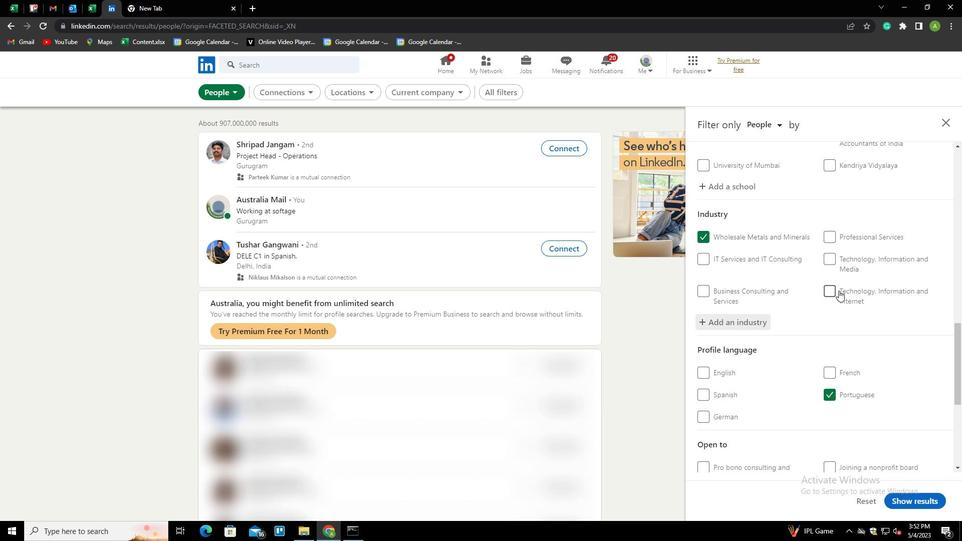 
Action: Mouse scrolled (838, 290) with delta (0, 0)
Screenshot: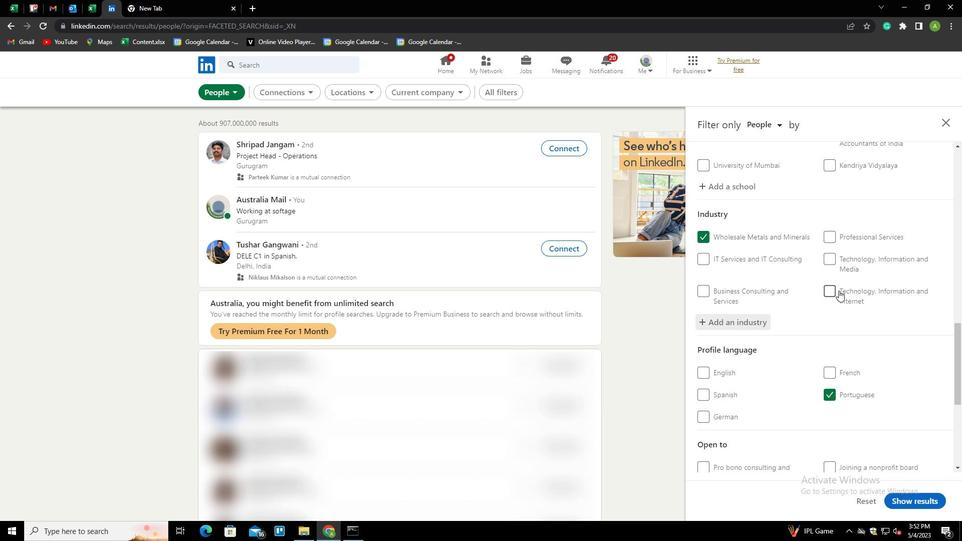 
Action: Mouse scrolled (838, 290) with delta (0, 0)
Screenshot: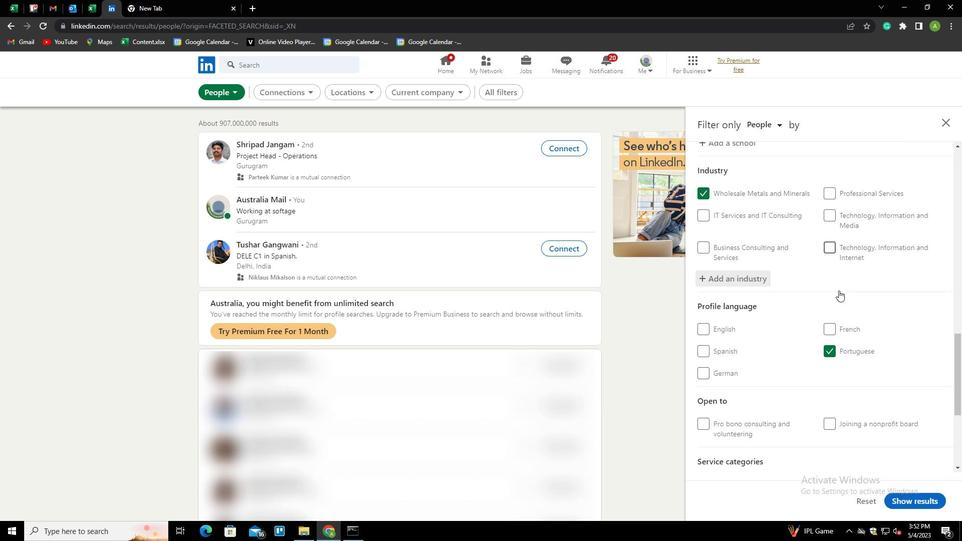 
Action: Mouse scrolled (838, 290) with delta (0, 0)
Screenshot: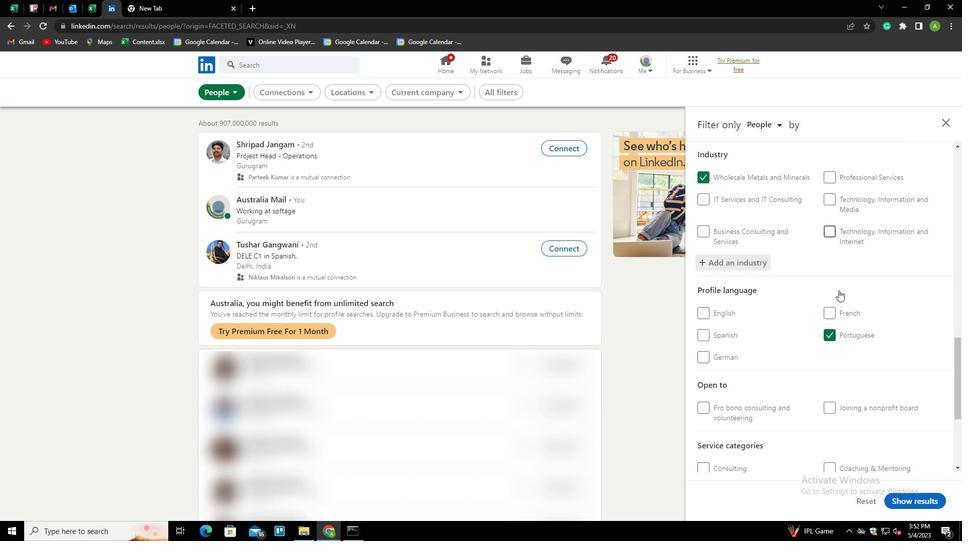 
Action: Mouse scrolled (838, 290) with delta (0, 0)
Screenshot: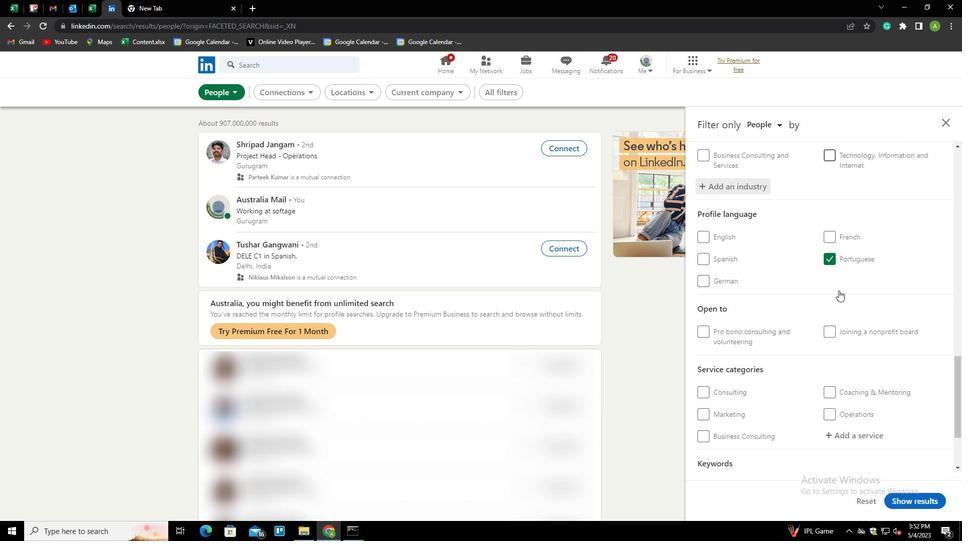 
Action: Mouse moved to (849, 328)
Screenshot: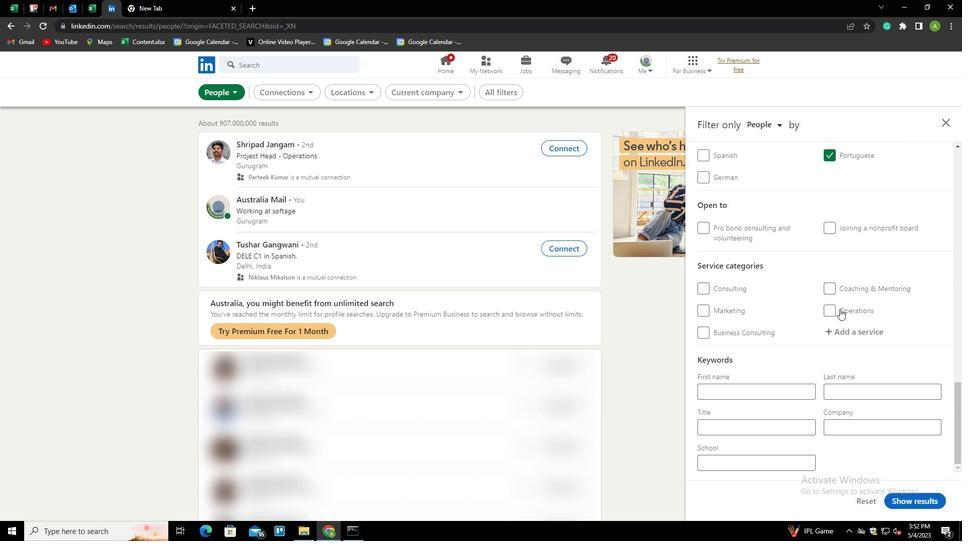 
Action: Mouse pressed left at (849, 328)
Screenshot: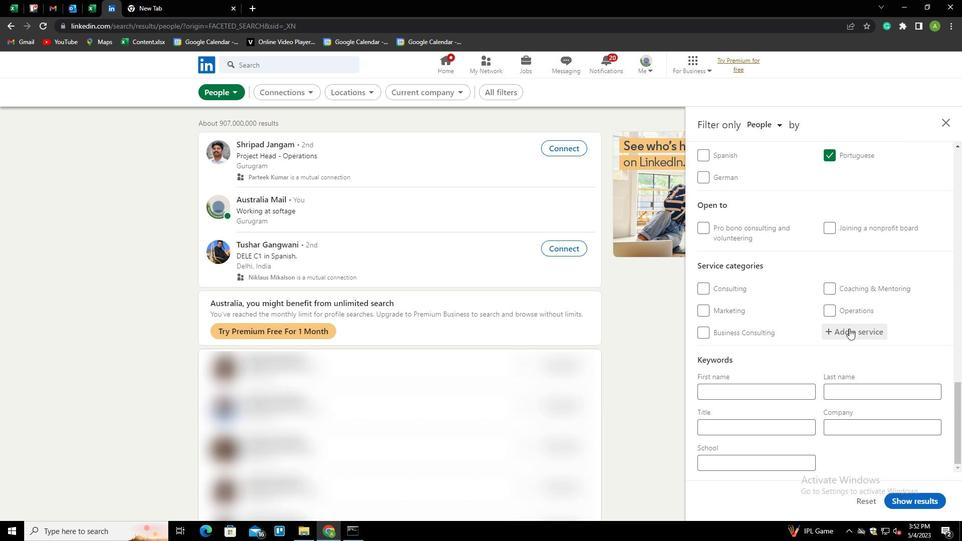 
Action: Key pressed <Key.shift><Key.shift><Key.shift><Key.shift><Key.shift><Key.shift><Key.shift><Key.shift><Key.shift><Key.shift><Key.shift><Key.shift><Key.shift><Key.shift><Key.shift>RESEARCH
Screenshot: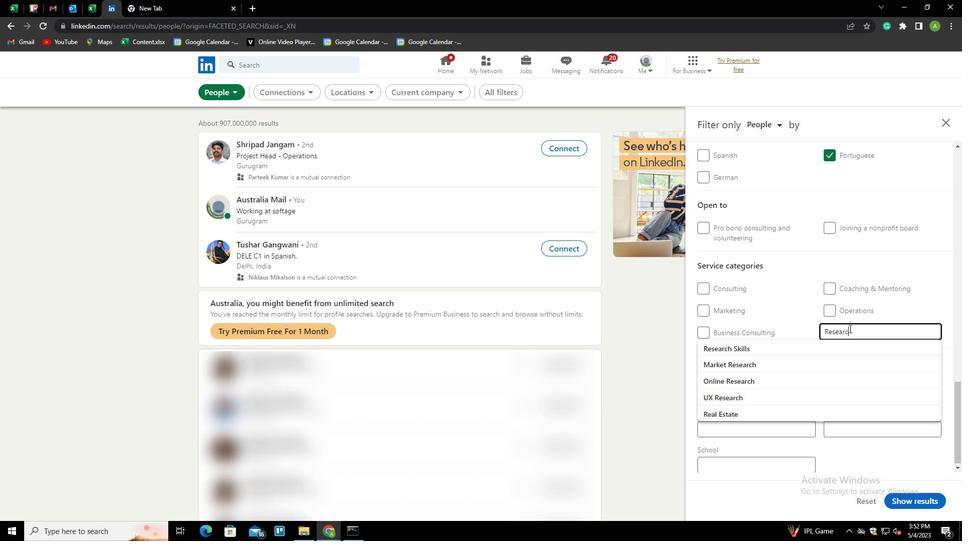 
Action: Mouse moved to (795, 320)
Screenshot: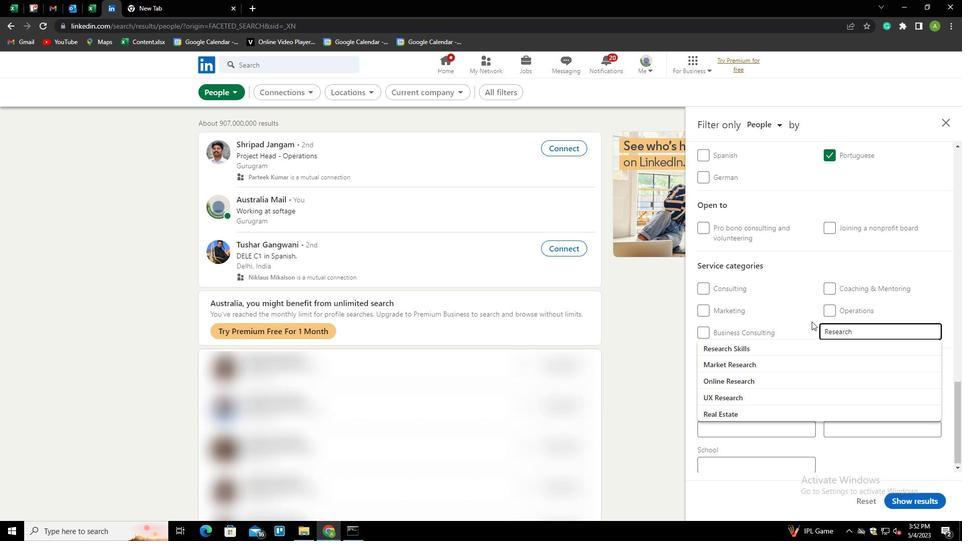 
Action: Mouse pressed left at (795, 320)
Screenshot: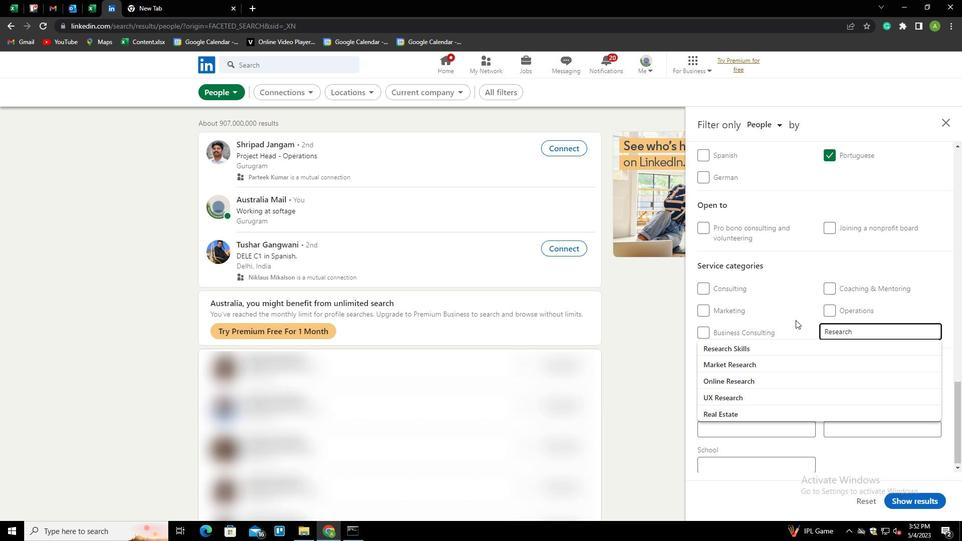 
Action: Mouse scrolled (795, 319) with delta (0, 0)
Screenshot: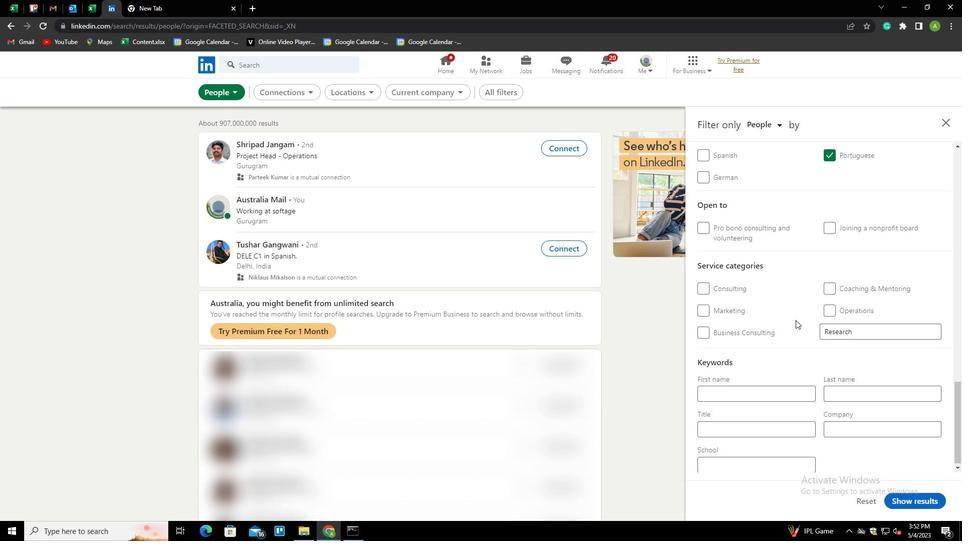 
Action: Mouse scrolled (795, 319) with delta (0, 0)
Screenshot: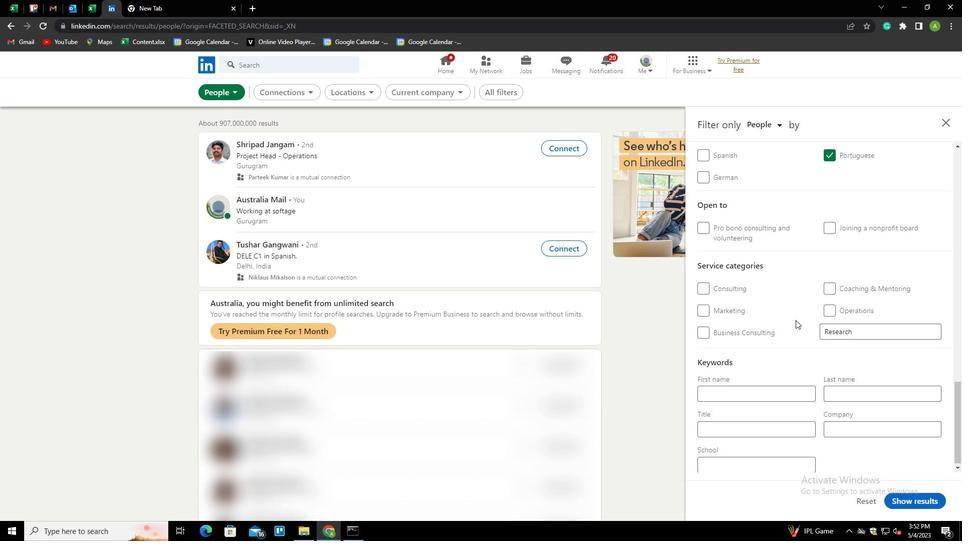 
Action: Mouse scrolled (795, 319) with delta (0, 0)
Screenshot: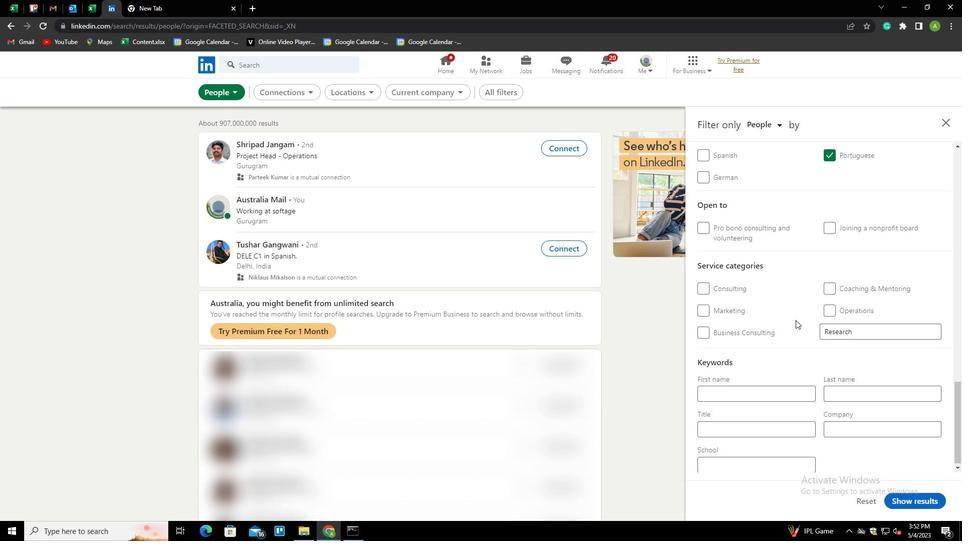 
Action: Mouse scrolled (795, 319) with delta (0, 0)
Screenshot: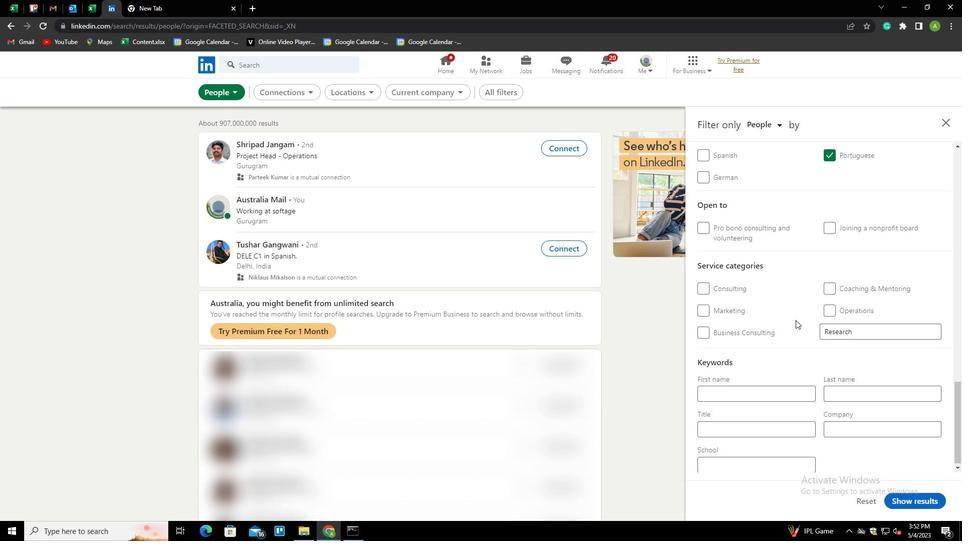
Action: Mouse scrolled (795, 319) with delta (0, 0)
Screenshot: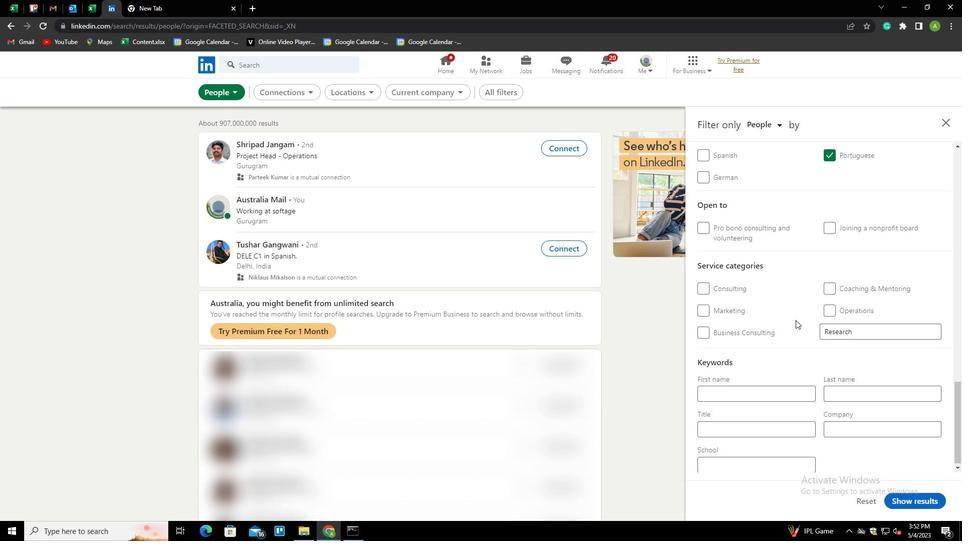 
Action: Mouse scrolled (795, 319) with delta (0, 0)
Screenshot: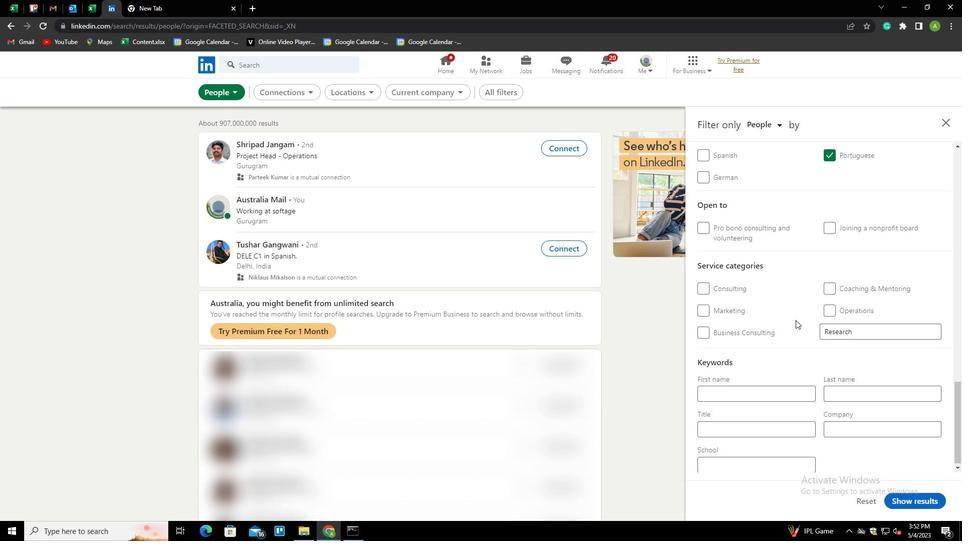 
Action: Mouse moved to (766, 428)
Screenshot: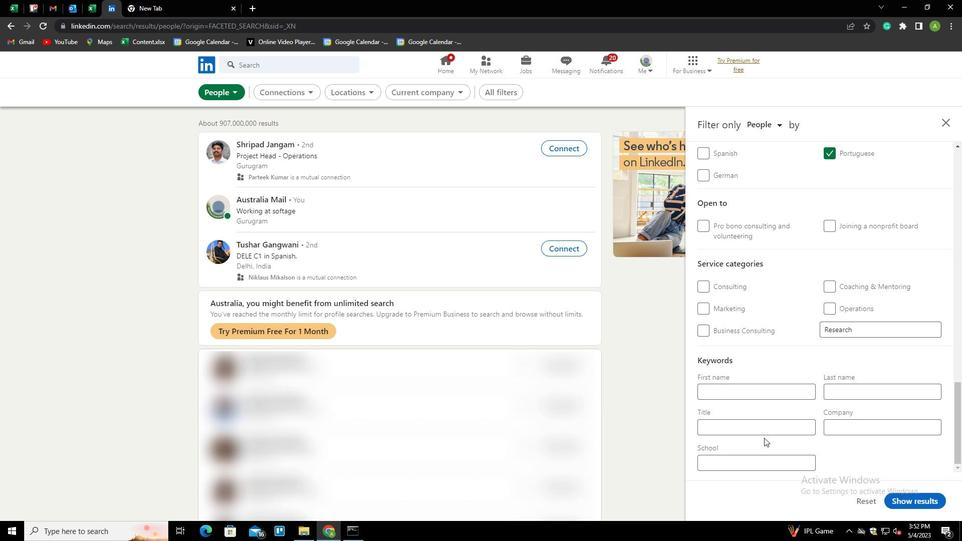 
Action: Mouse pressed left at (766, 428)
Screenshot: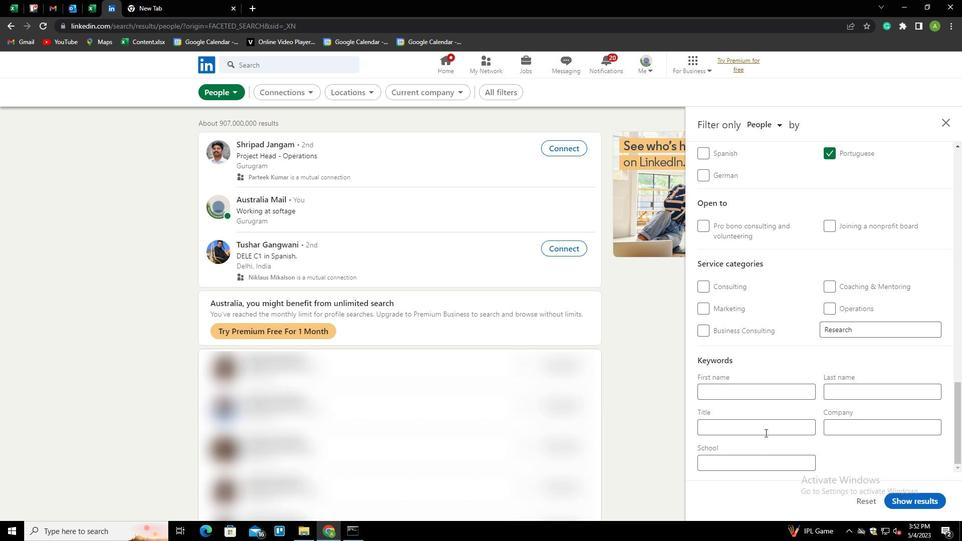 
Action: Key pressed <Key.shift>MECHANICAL<Key.space><Key.shift>ENF<Key.backspace>GINEER
Screenshot: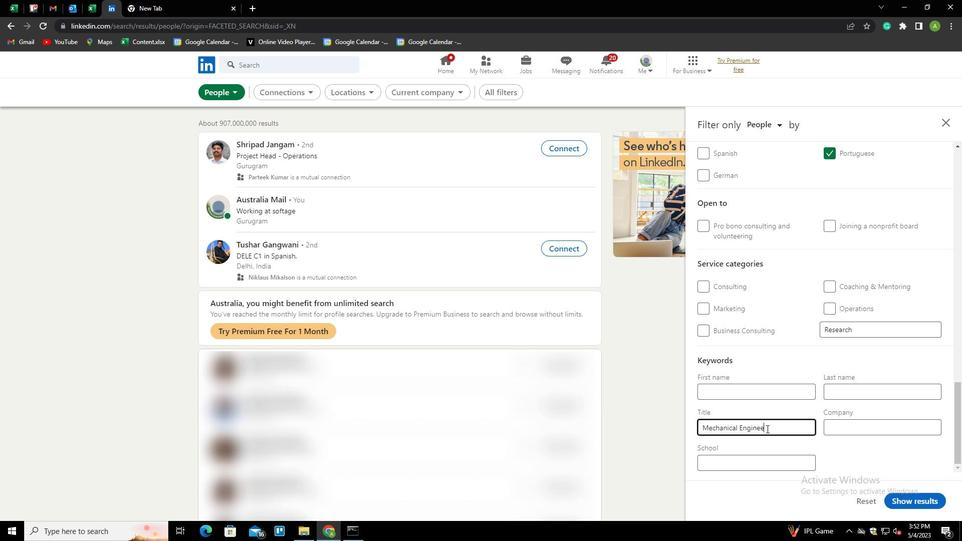 
Action: Mouse moved to (848, 455)
Screenshot: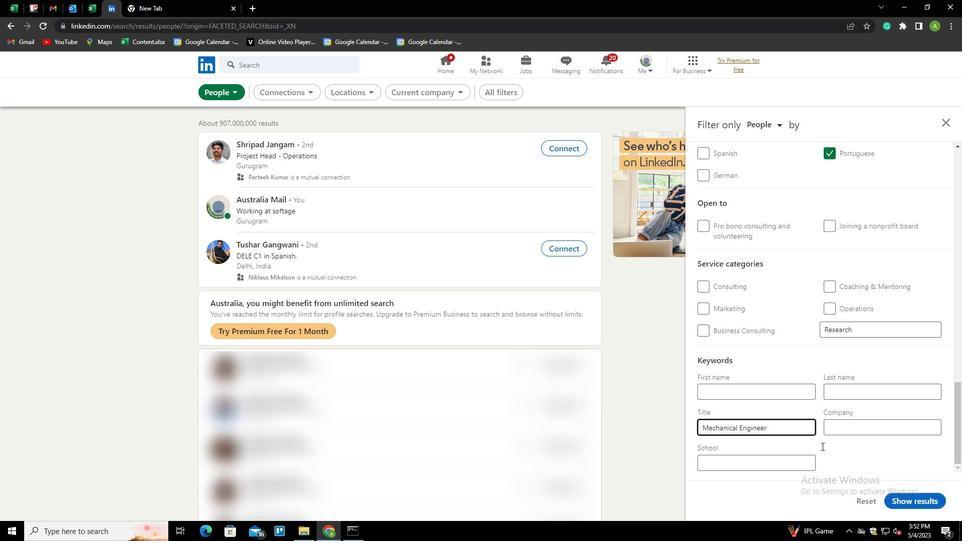 
Action: Mouse pressed left at (848, 455)
Screenshot: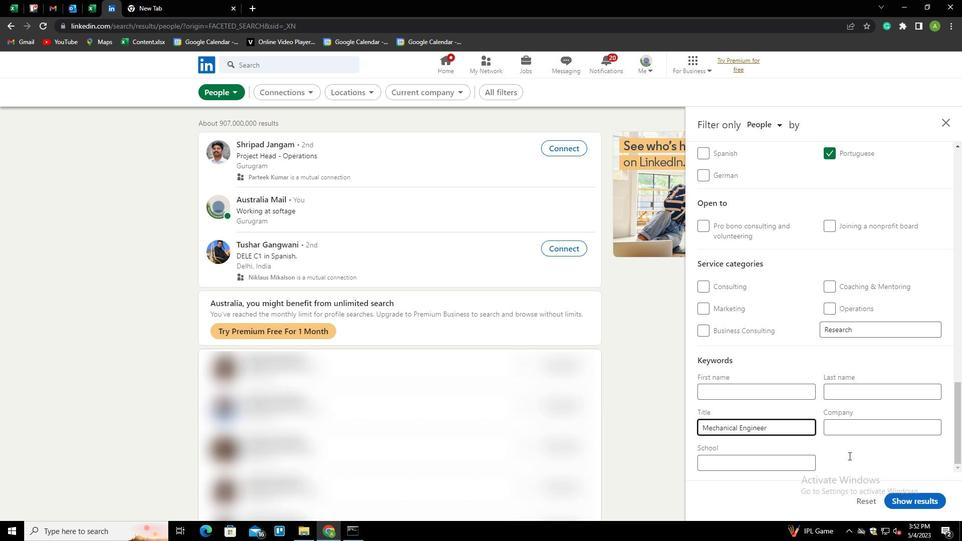 
Action: Mouse moved to (905, 499)
Screenshot: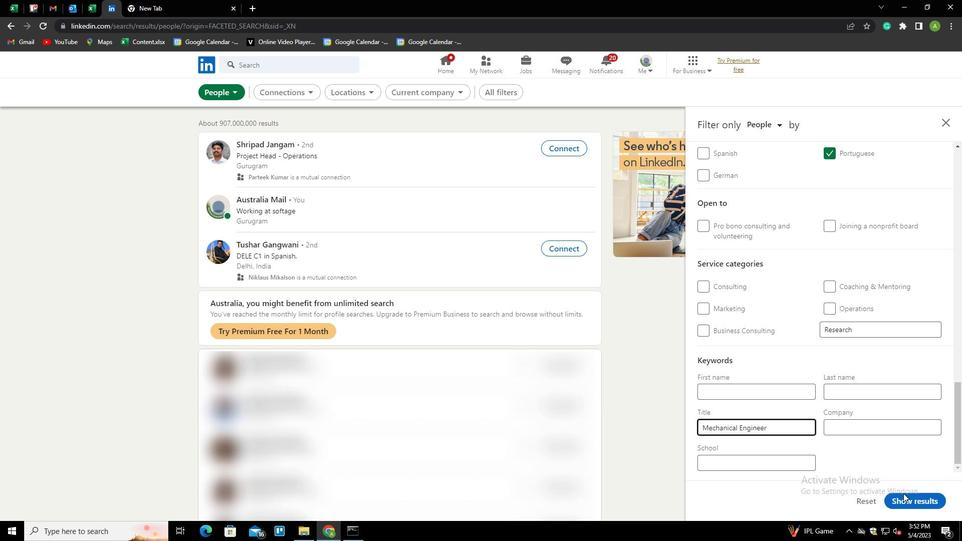
Action: Mouse pressed left at (905, 499)
Screenshot: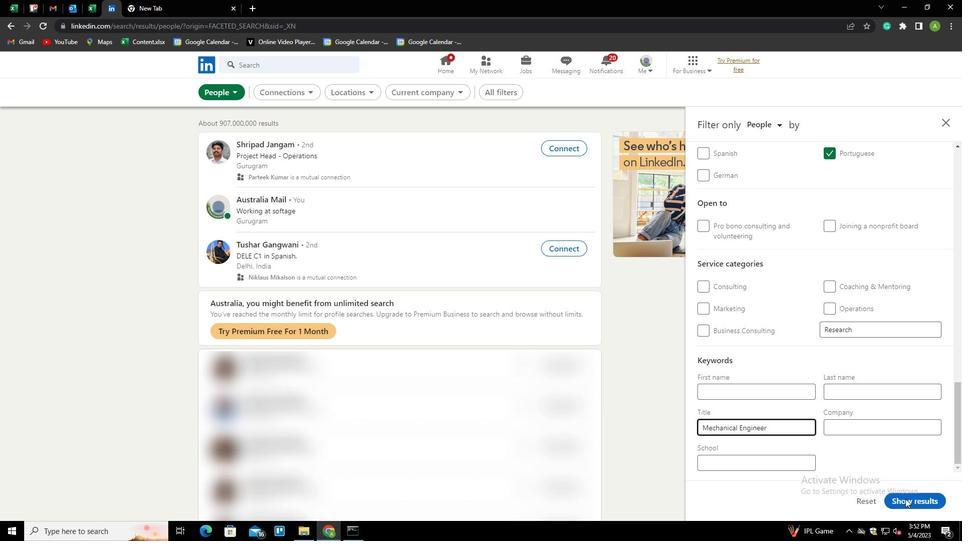
Action: Mouse moved to (862, 472)
Screenshot: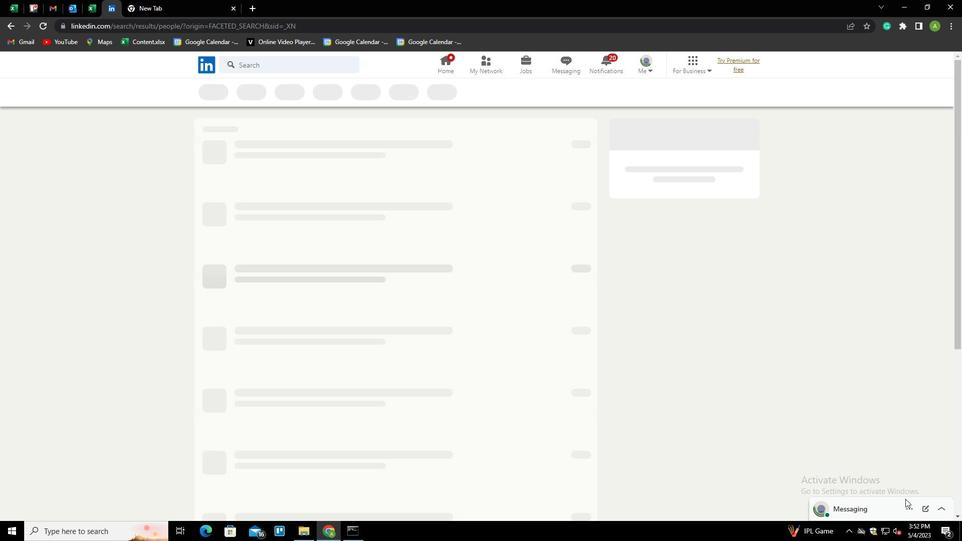 
